 Task: Find accommodations in Dinskaya, Russia, for 2 guests from 9th to 11th June, with a price range of ₹6000 to ₹10000, 2 bedrooms, 2 beds, and self check-in option.
Action: Mouse moved to (459, 102)
Screenshot: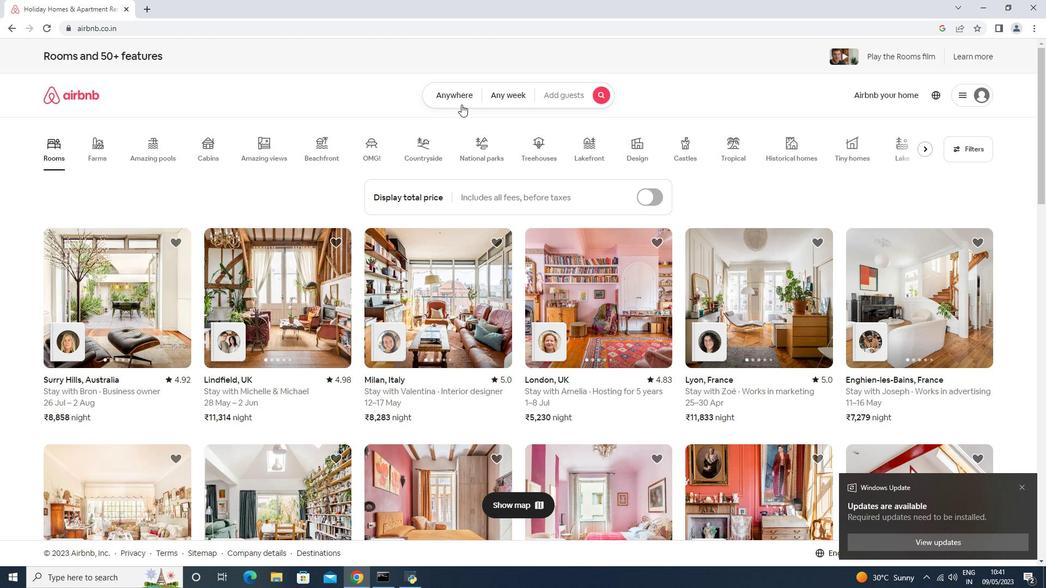 
Action: Mouse pressed left at (459, 102)
Screenshot: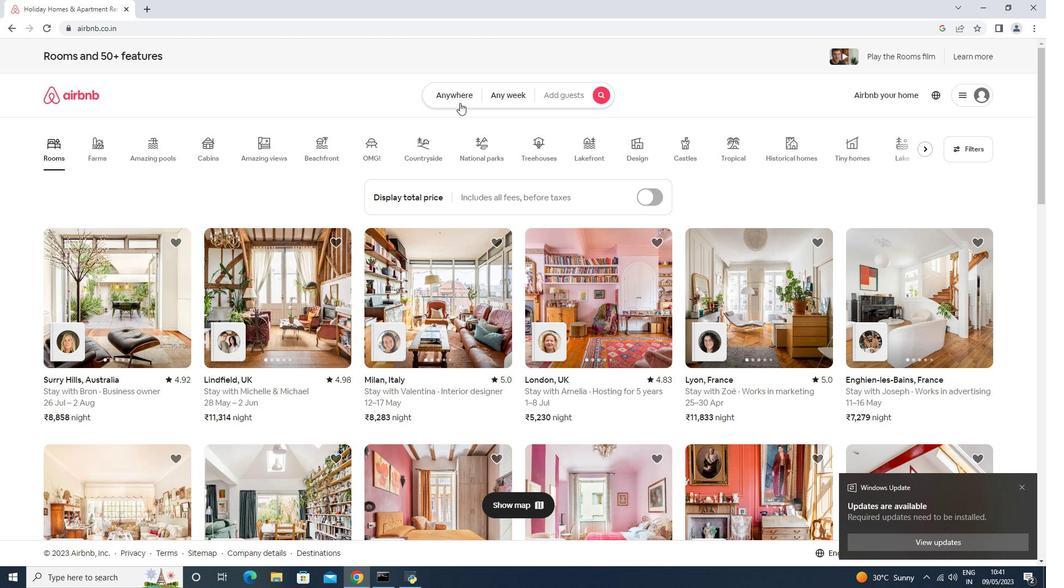 
Action: Mouse moved to (419, 145)
Screenshot: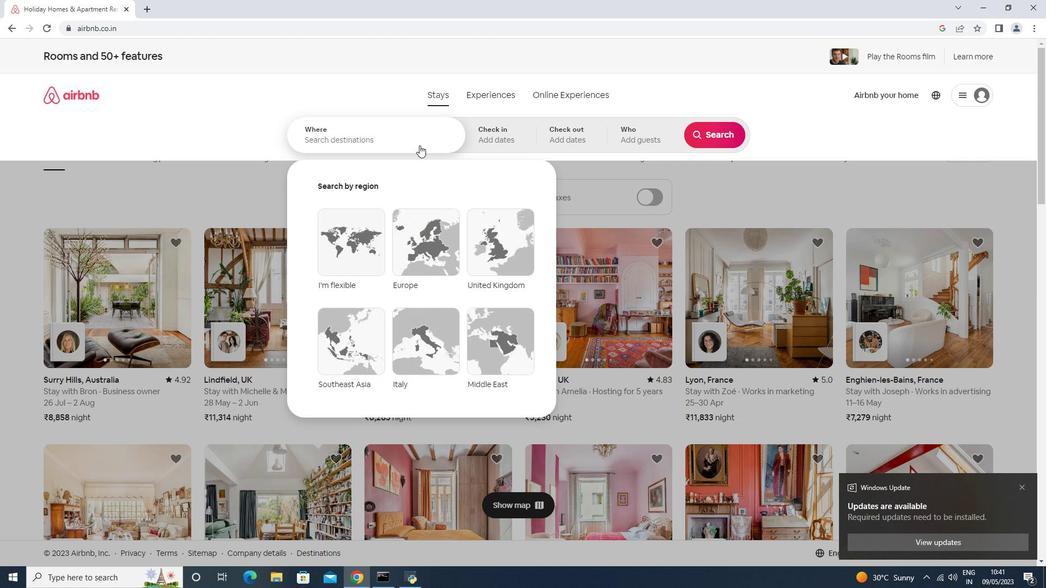 
Action: Mouse pressed left at (419, 145)
Screenshot: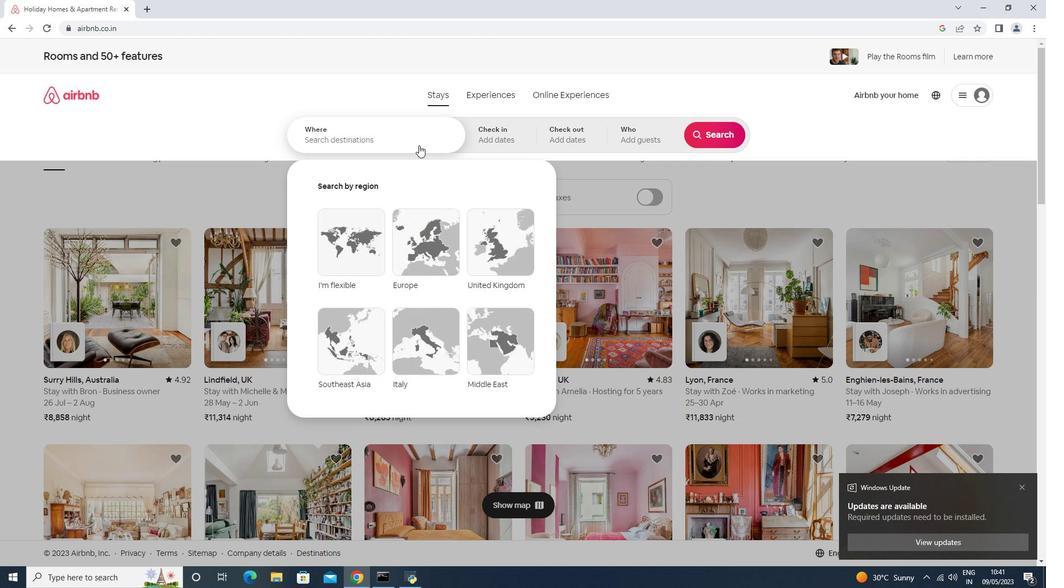 
Action: Key pressed <Key.shift>Dinskaya<Key.shift><<Key.space><Key.backspace><Key.backspace><Key.backspace>,<Key.space><Key.shift>Russia<Key.enter>
Screenshot: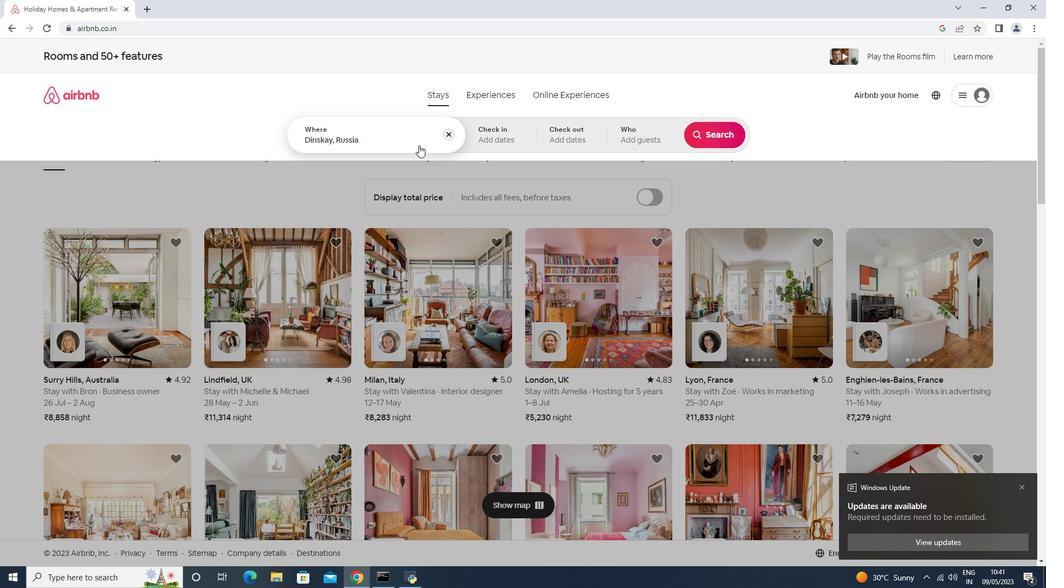 
Action: Mouse moved to (682, 295)
Screenshot: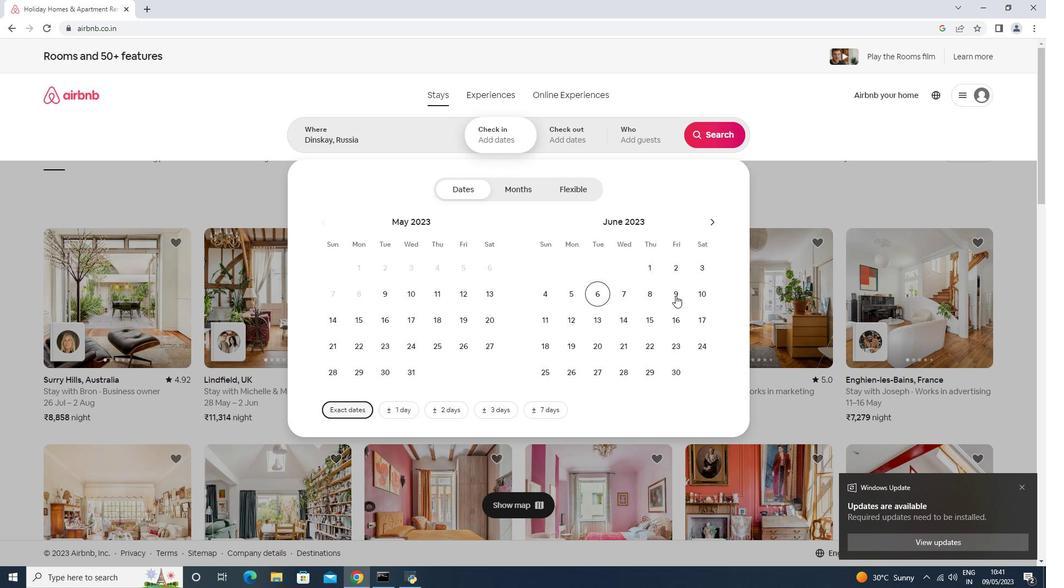 
Action: Mouse pressed left at (682, 295)
Screenshot: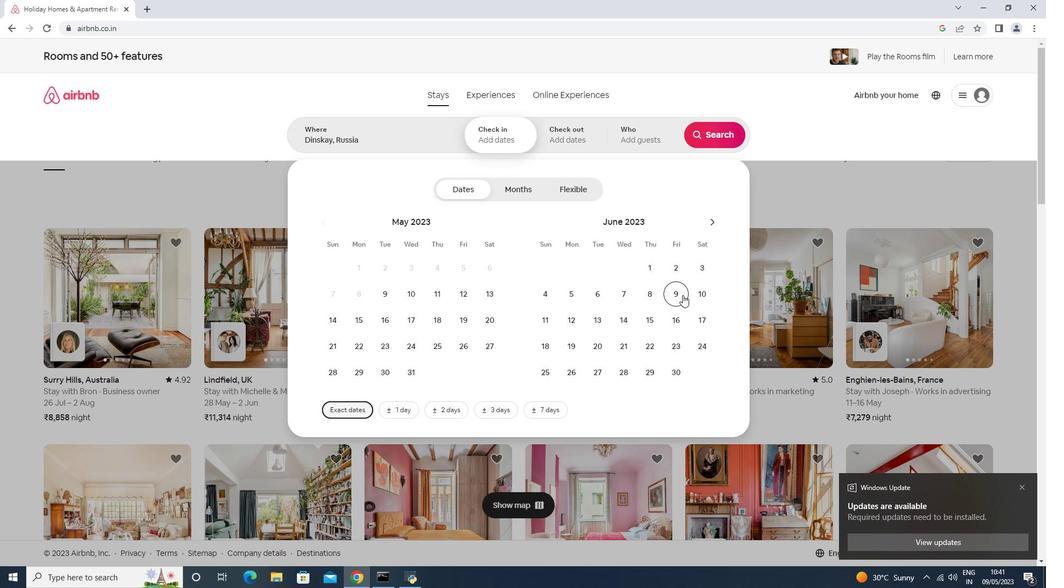 
Action: Mouse moved to (544, 320)
Screenshot: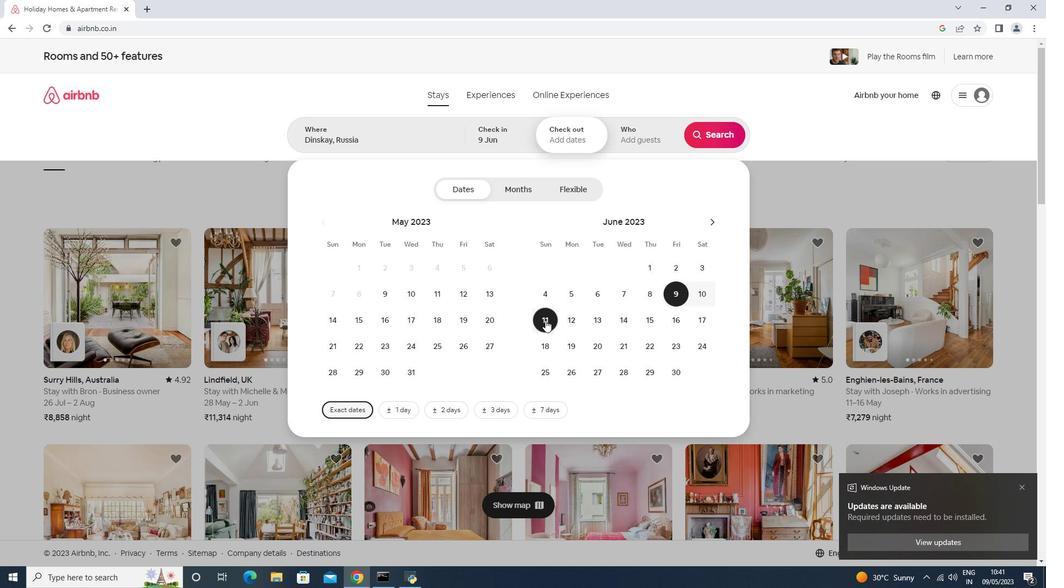 
Action: Mouse pressed left at (544, 320)
Screenshot: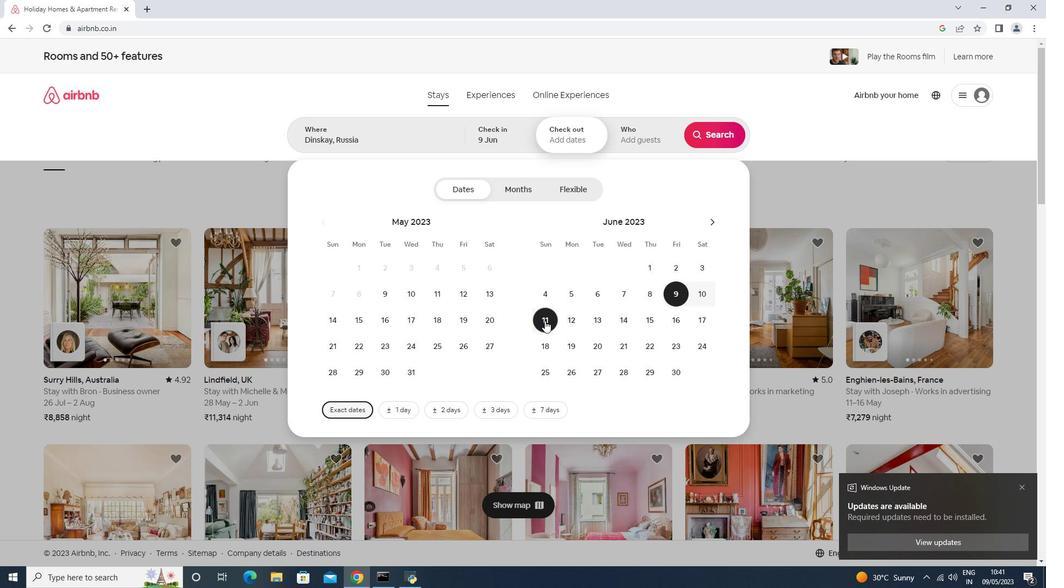 
Action: Mouse moved to (640, 129)
Screenshot: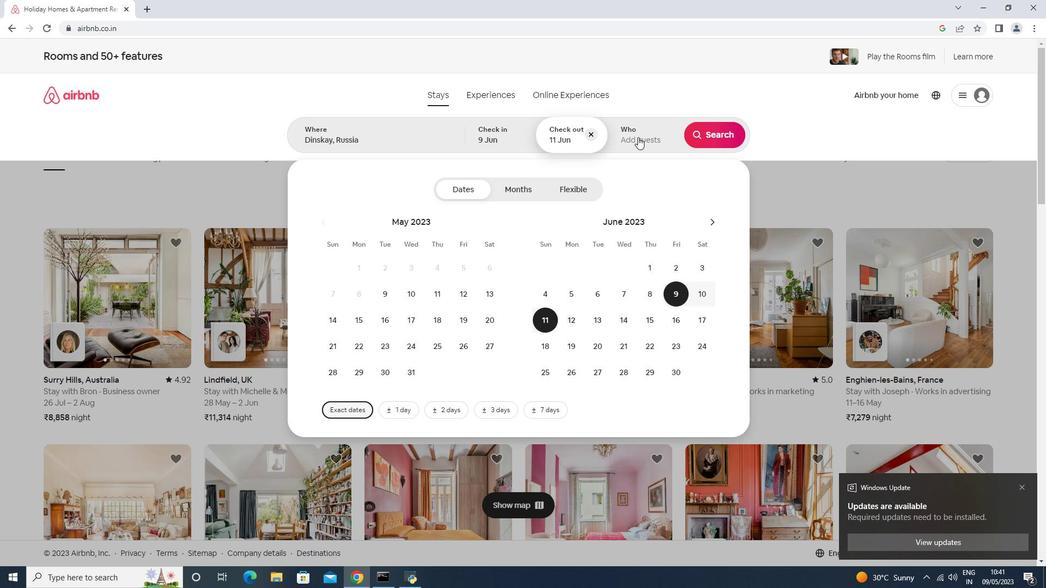 
Action: Mouse pressed left at (640, 129)
Screenshot: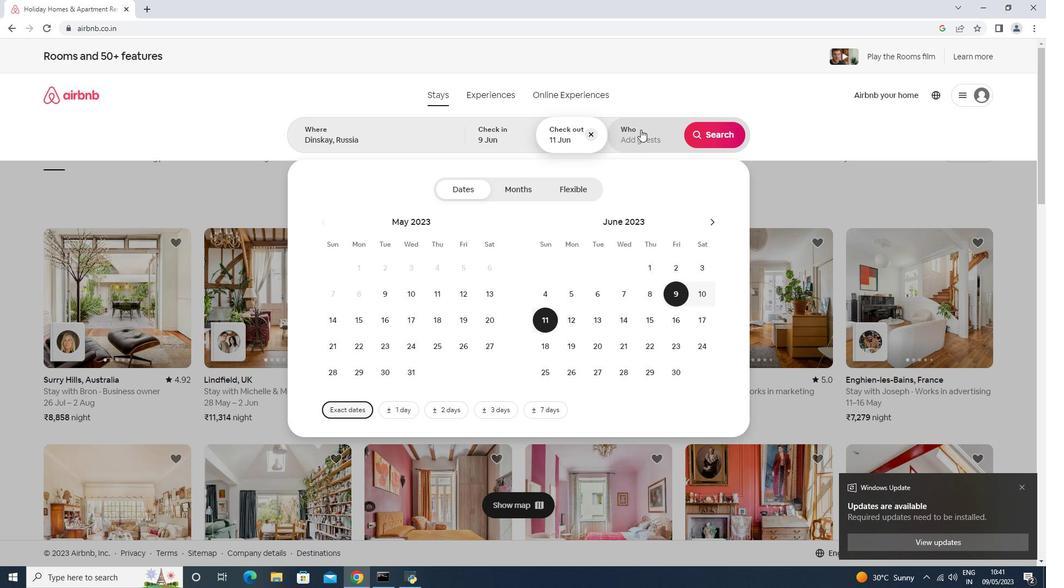 
Action: Mouse moved to (711, 195)
Screenshot: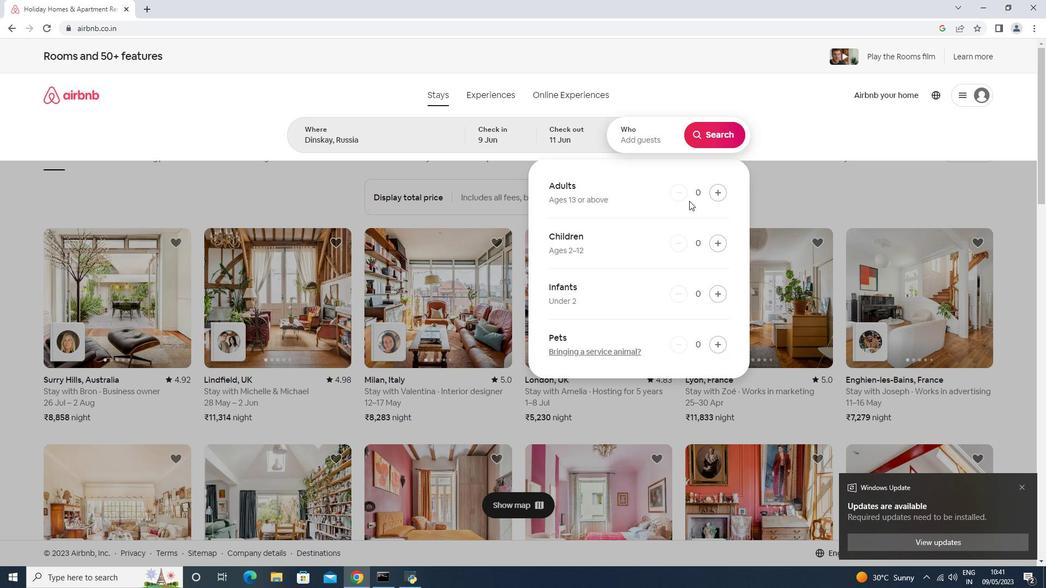 
Action: Mouse pressed left at (711, 195)
Screenshot: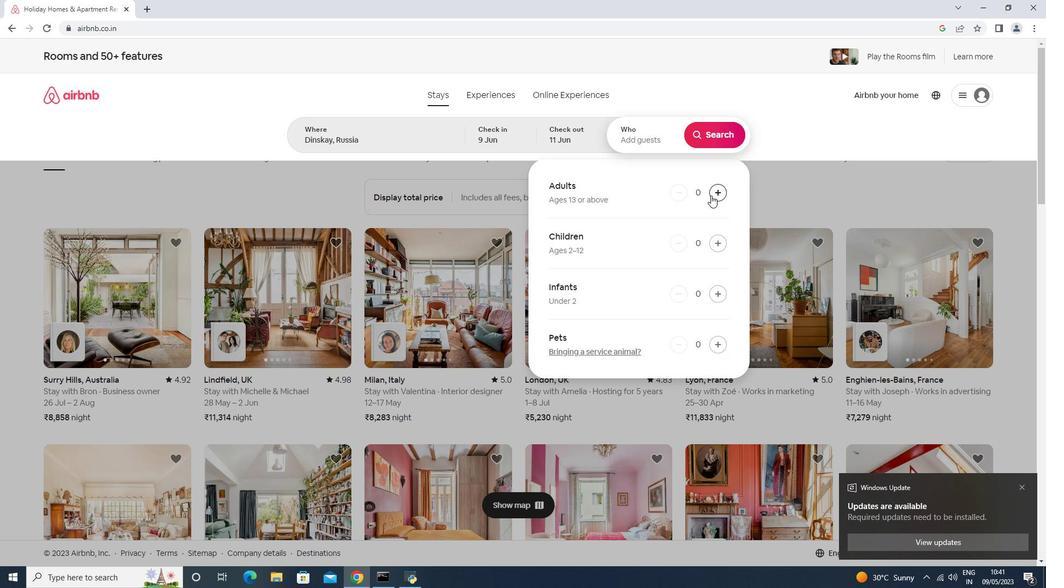 
Action: Mouse pressed left at (711, 195)
Screenshot: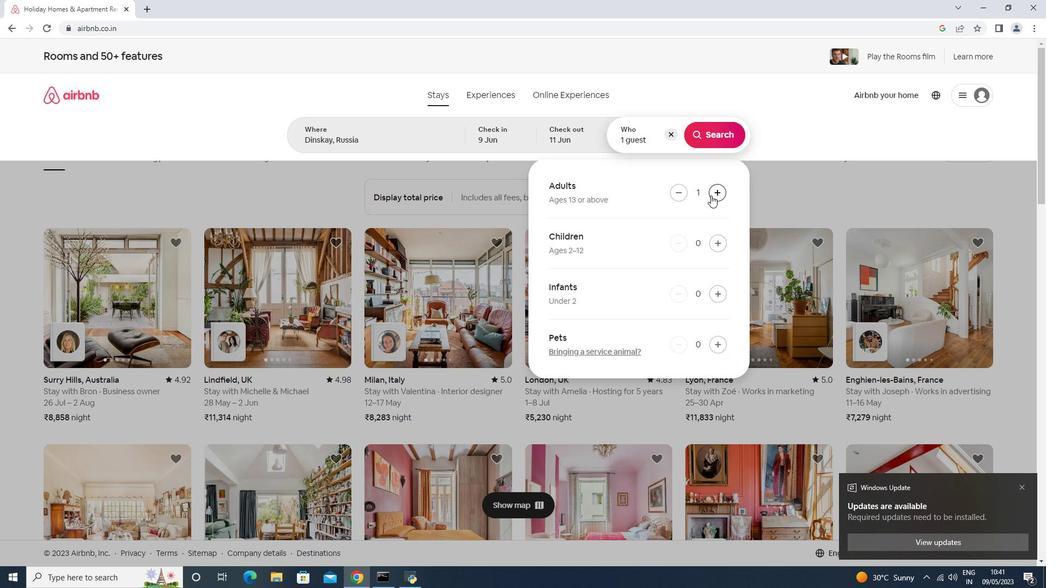 
Action: Mouse moved to (716, 143)
Screenshot: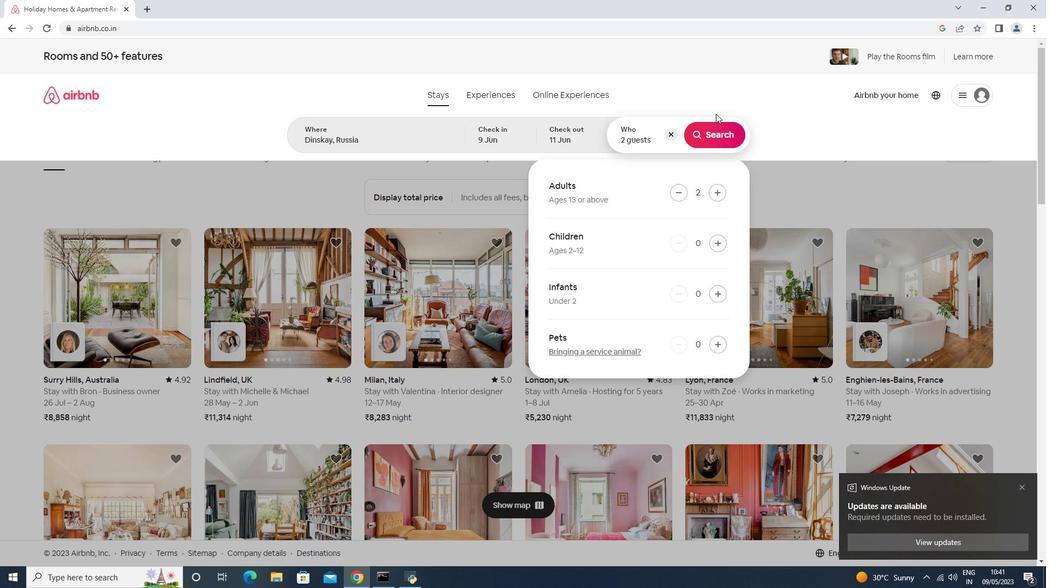 
Action: Mouse pressed left at (716, 143)
Screenshot: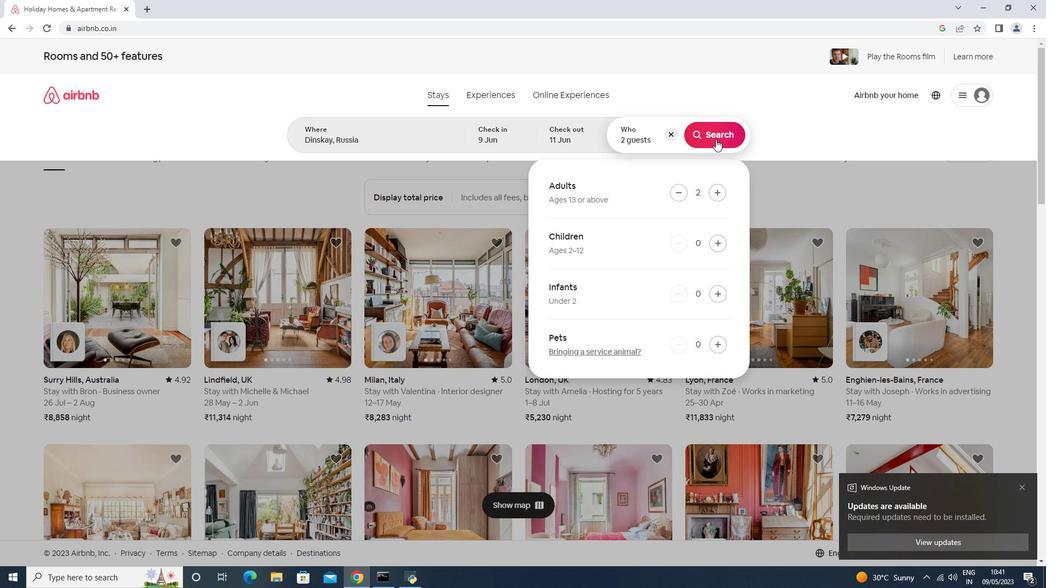 
Action: Mouse moved to (1016, 105)
Screenshot: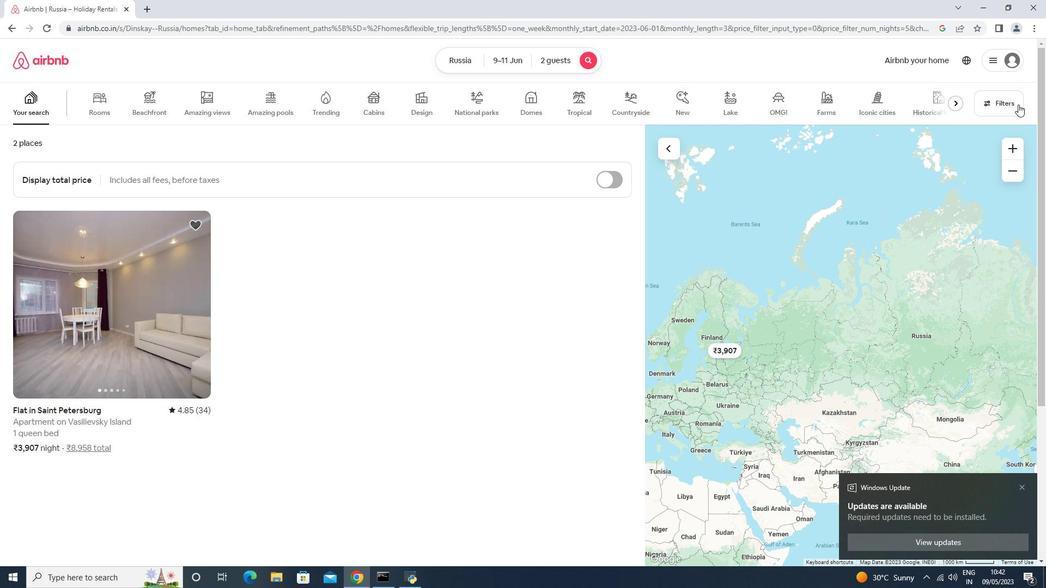 
Action: Mouse pressed left at (1016, 105)
Screenshot: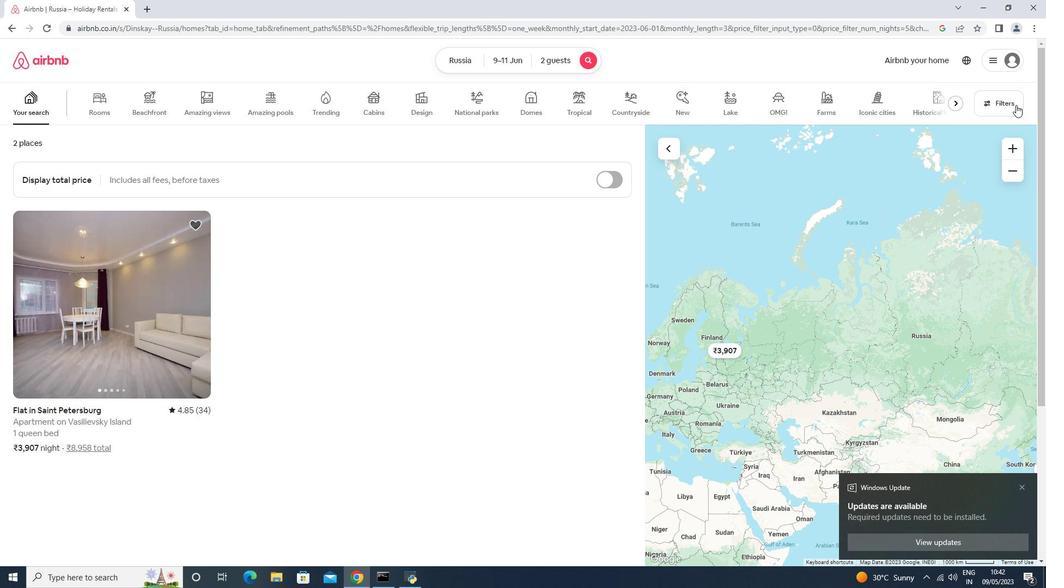 
Action: Mouse moved to (442, 378)
Screenshot: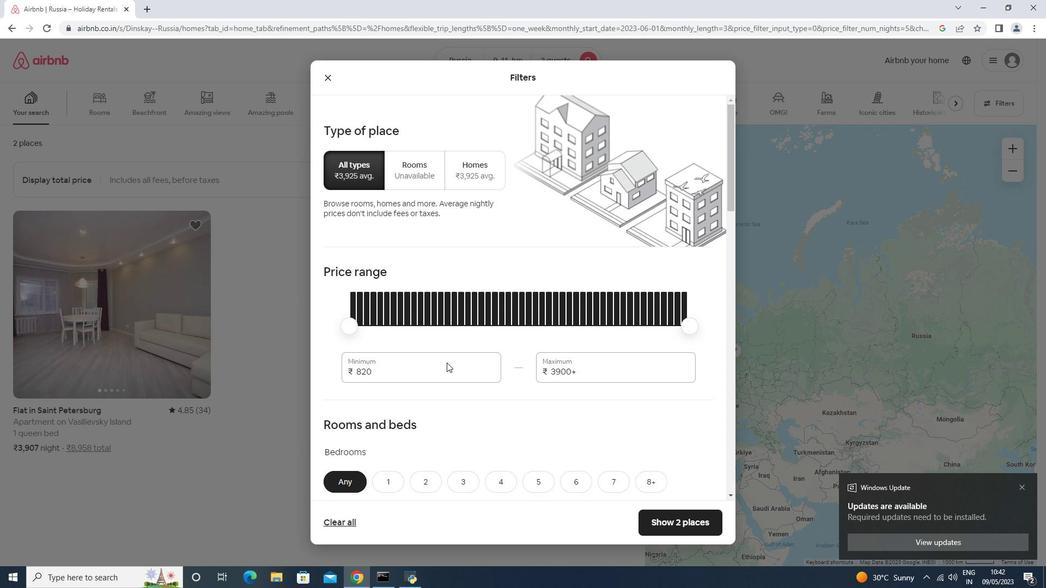 
Action: Mouse pressed left at (442, 378)
Screenshot: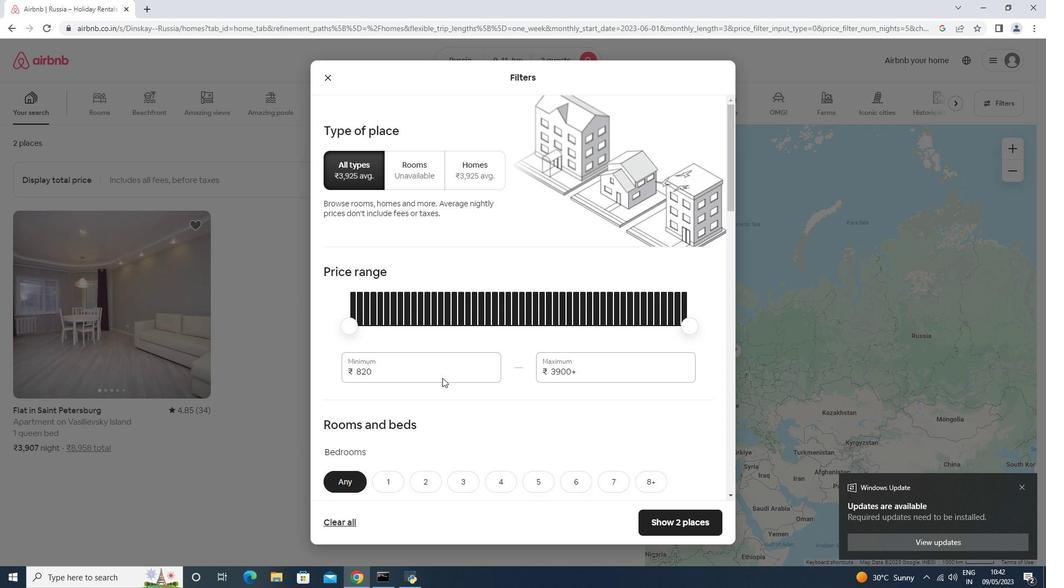 
Action: Key pressed <Key.backspace><Key.backspace><Key.backspace>6000<Key.tab>10000
Screenshot: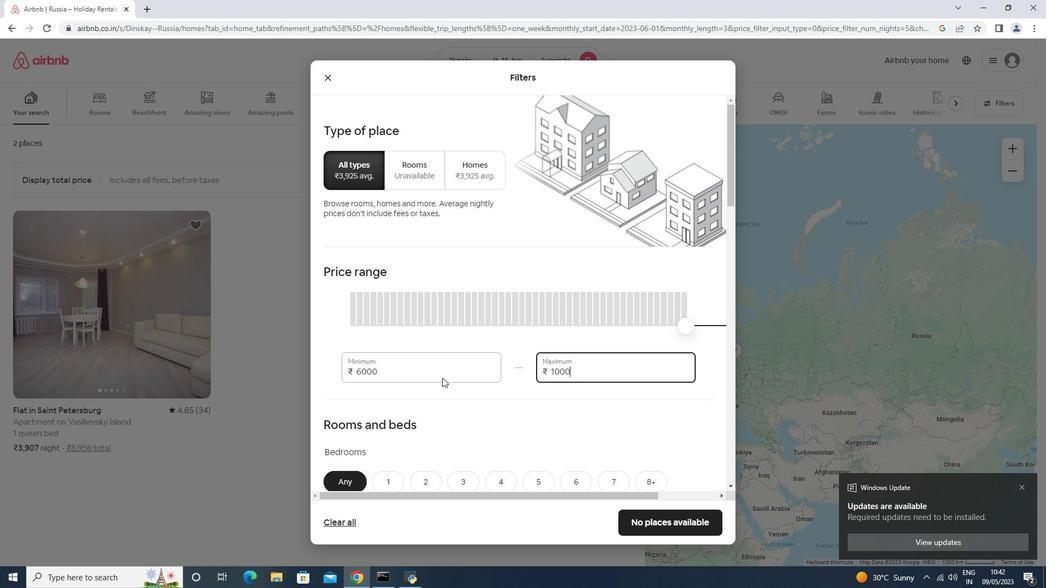
Action: Mouse scrolled (442, 377) with delta (0, 0)
Screenshot: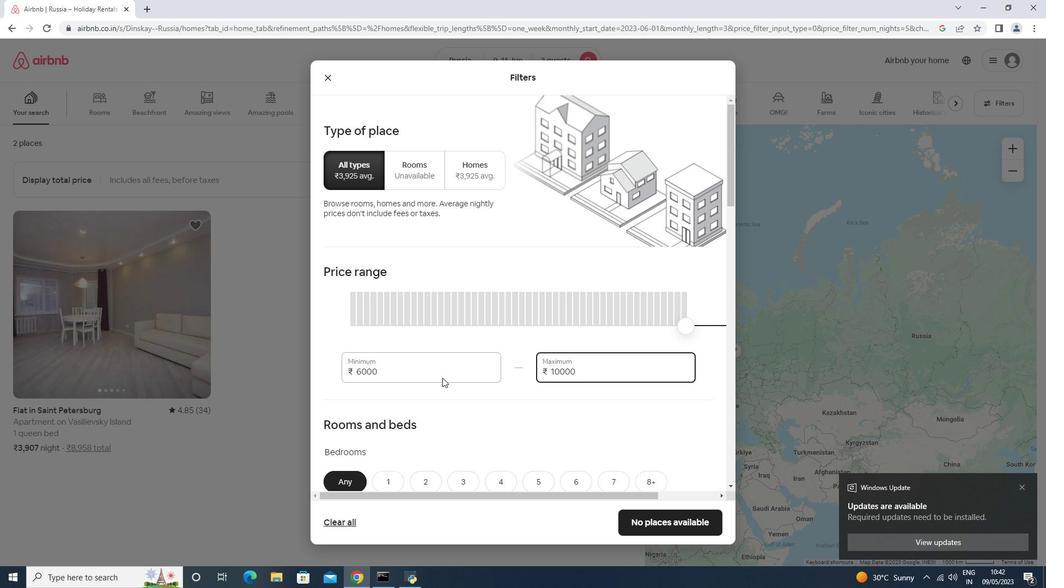 
Action: Mouse scrolled (442, 377) with delta (0, 0)
Screenshot: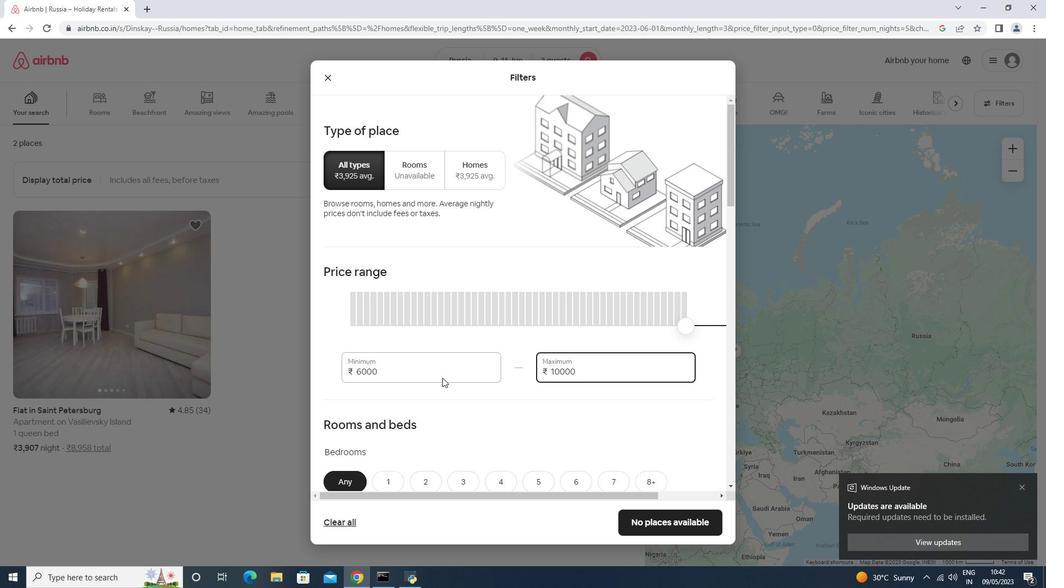 
Action: Mouse scrolled (442, 377) with delta (0, 0)
Screenshot: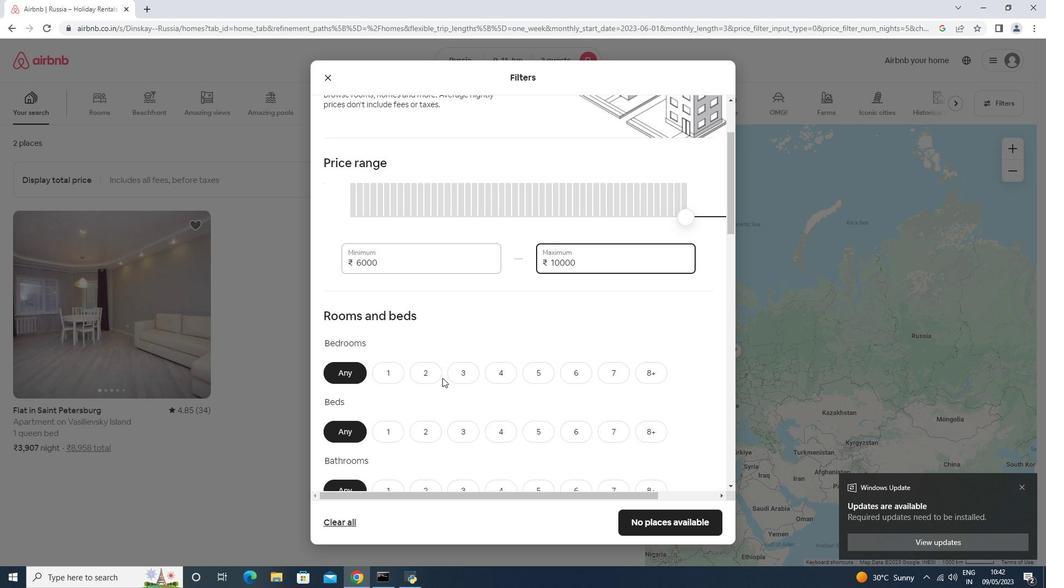 
Action: Mouse scrolled (442, 377) with delta (0, 0)
Screenshot: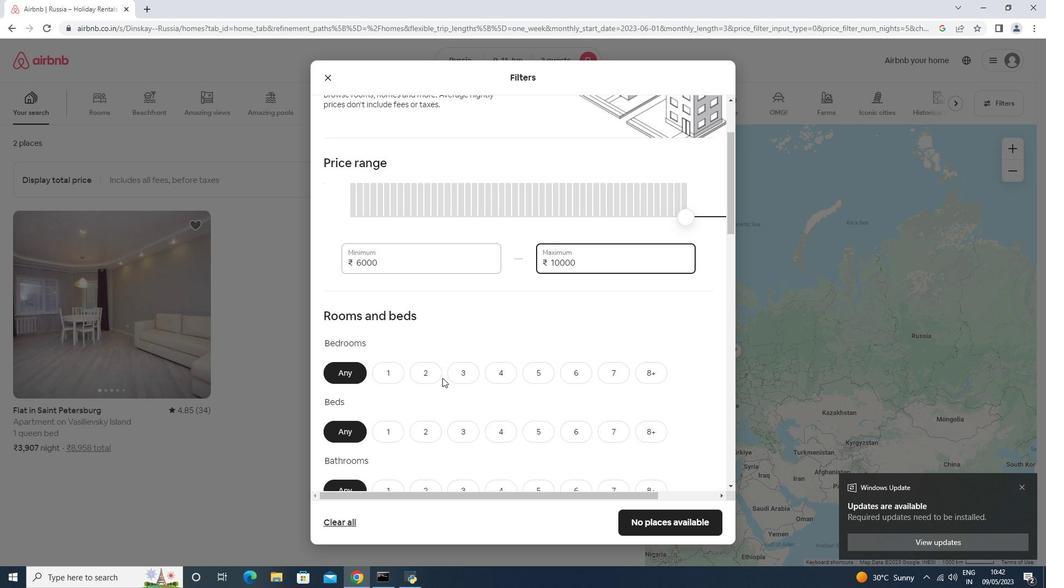 
Action: Mouse moved to (430, 262)
Screenshot: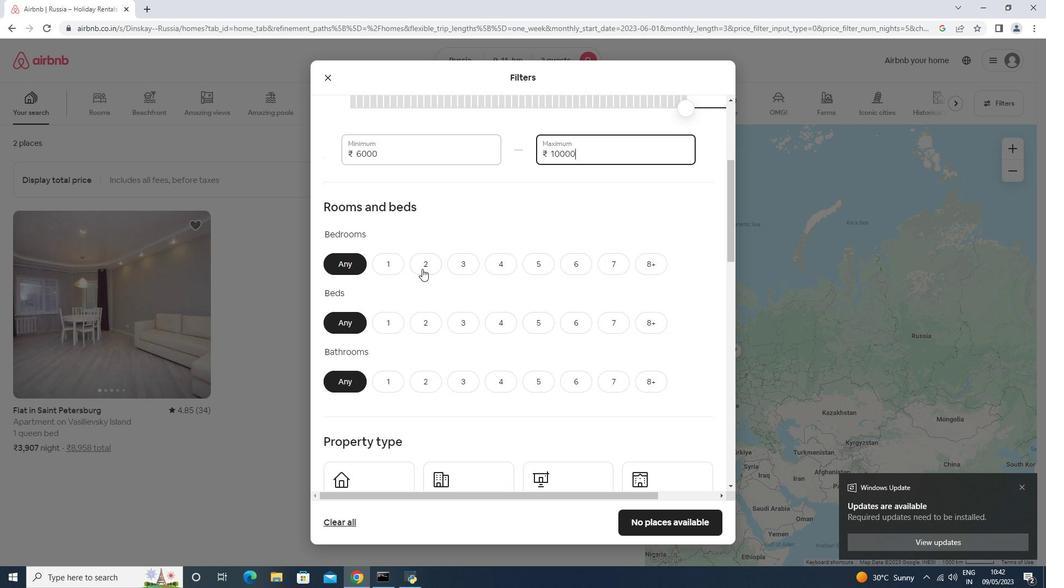 
Action: Mouse pressed left at (430, 262)
Screenshot: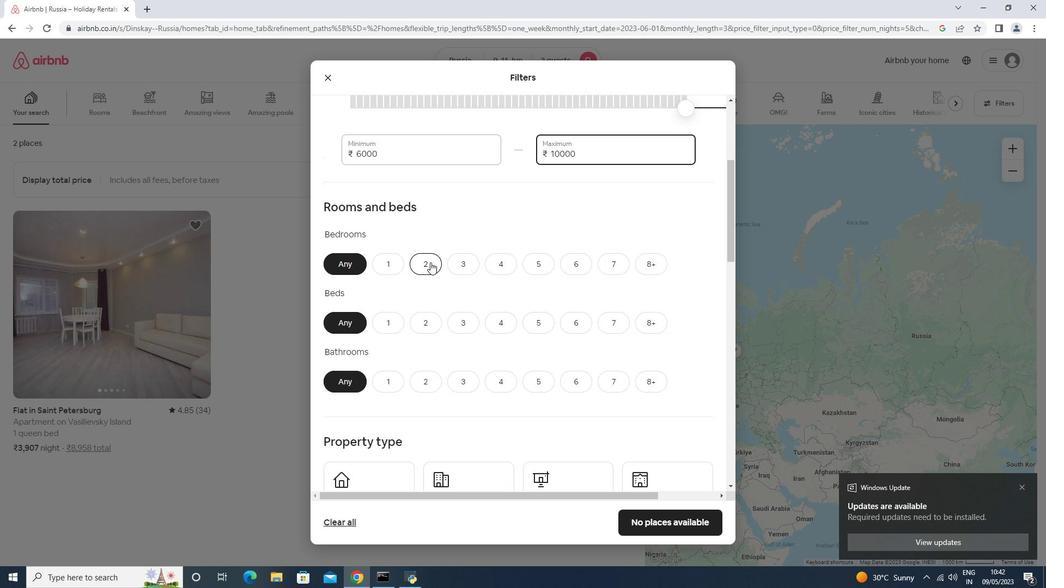
Action: Mouse moved to (421, 329)
Screenshot: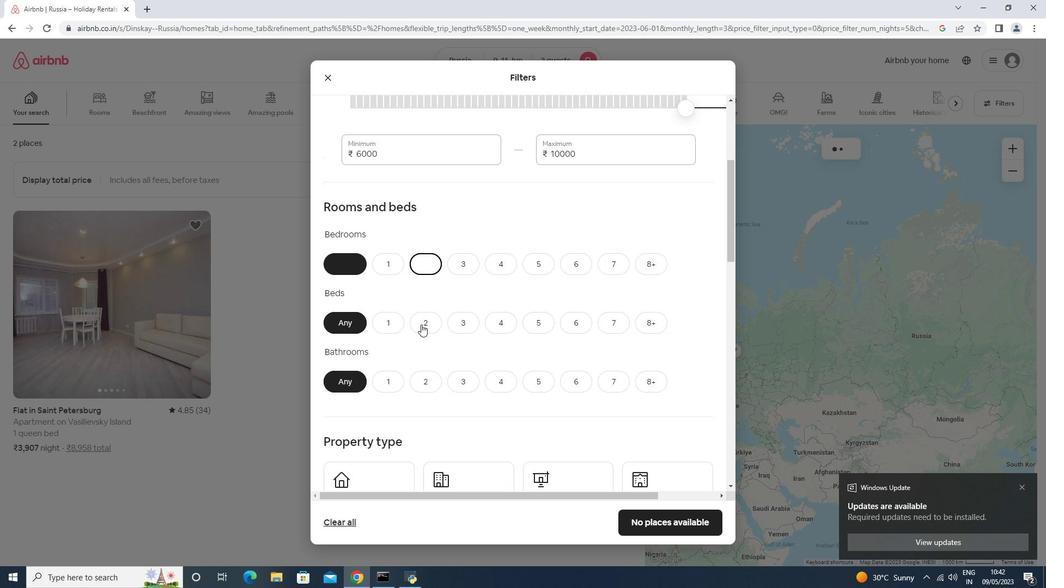 
Action: Mouse pressed left at (421, 329)
Screenshot: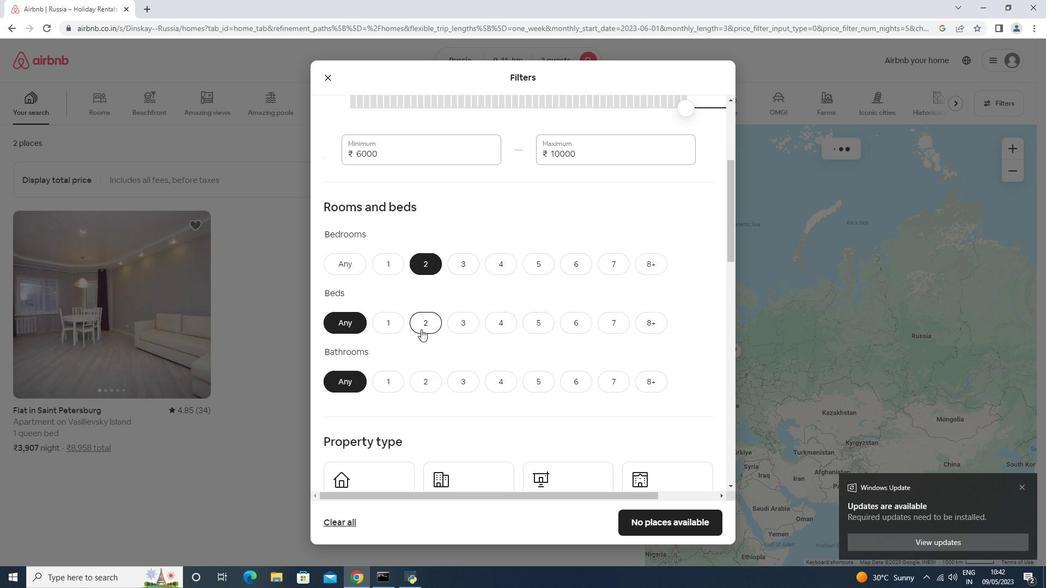 
Action: Mouse moved to (377, 395)
Screenshot: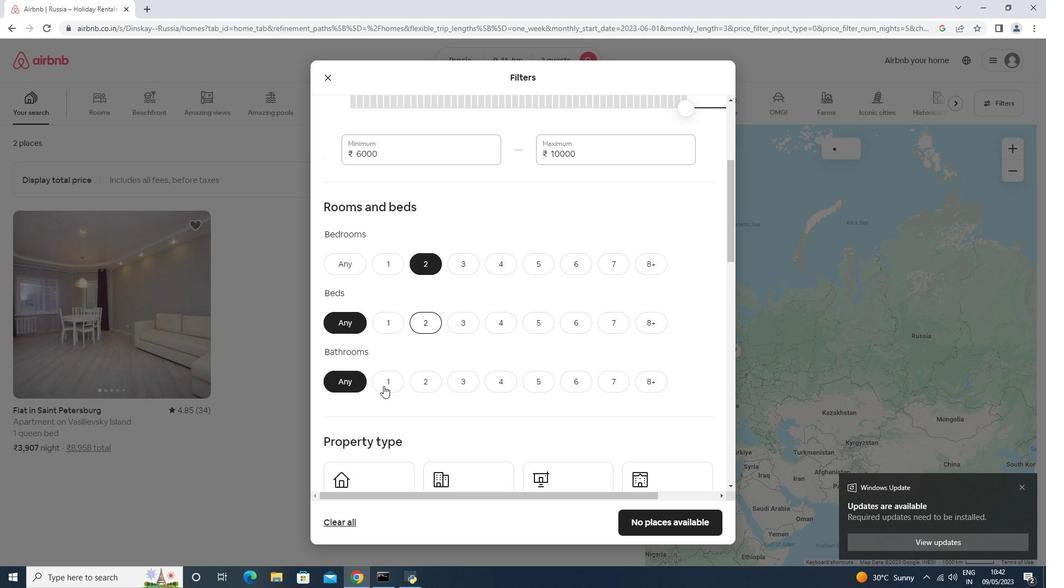 
Action: Mouse pressed left at (377, 395)
Screenshot: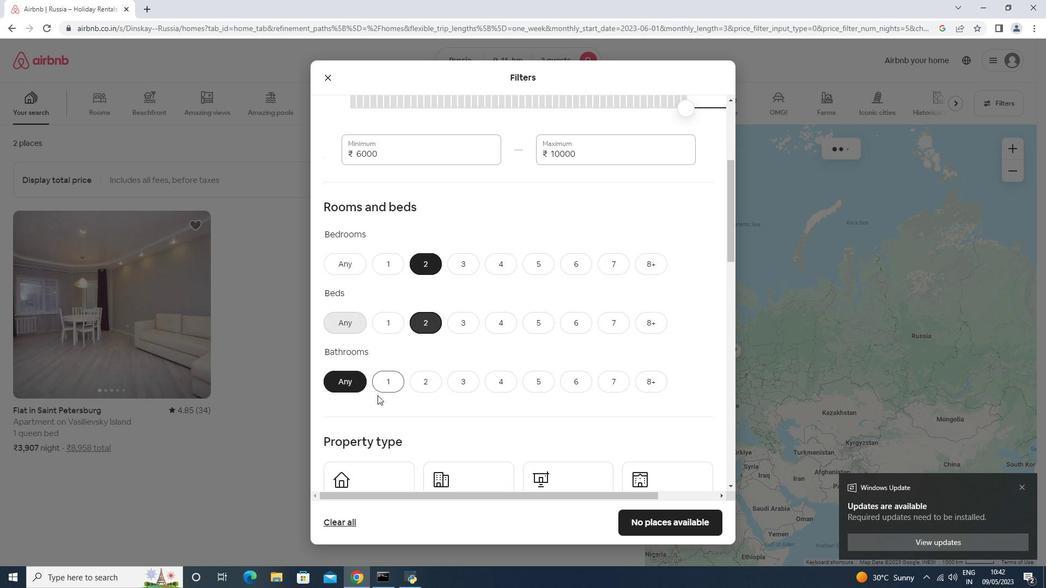 
Action: Mouse moved to (397, 378)
Screenshot: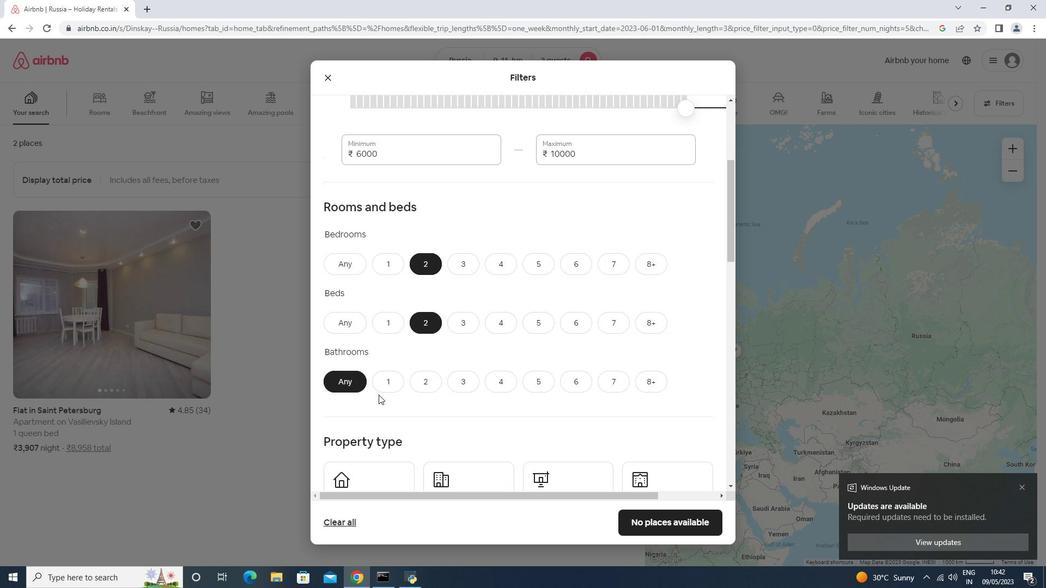 
Action: Mouse pressed left at (389, 387)
Screenshot: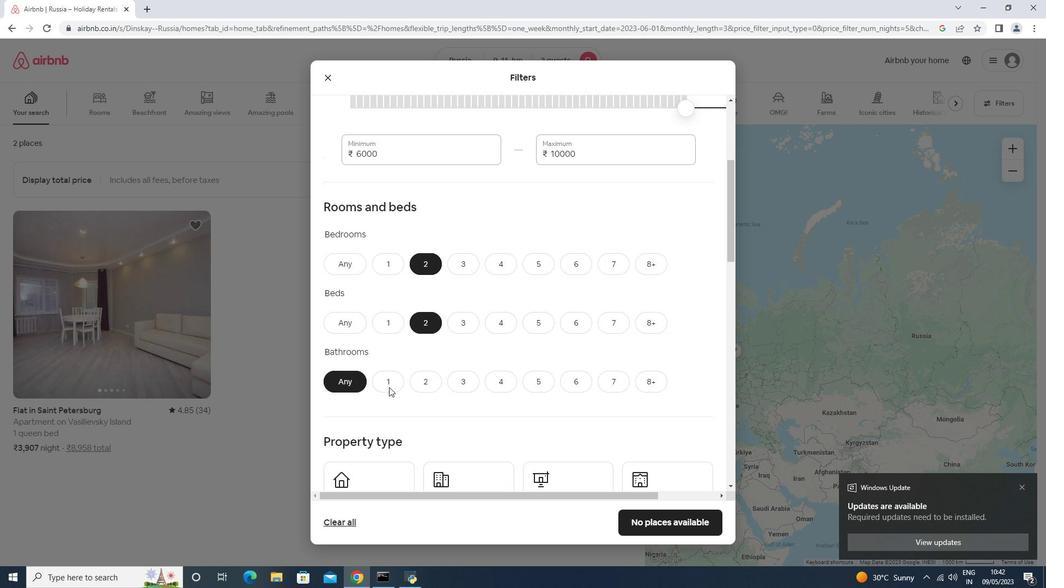 
Action: Mouse moved to (397, 378)
Screenshot: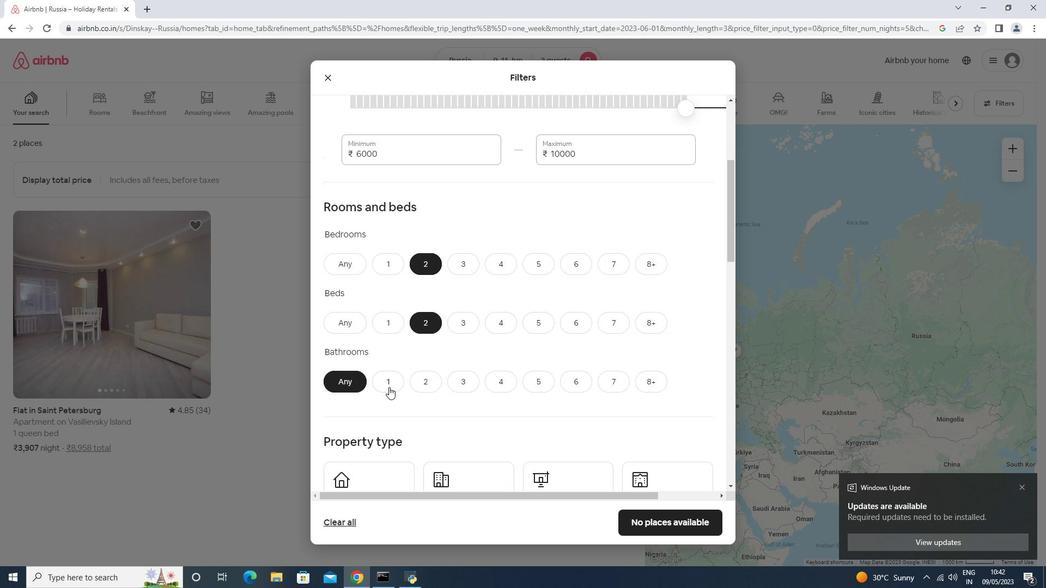 
Action: Mouse pressed left at (397, 378)
Screenshot: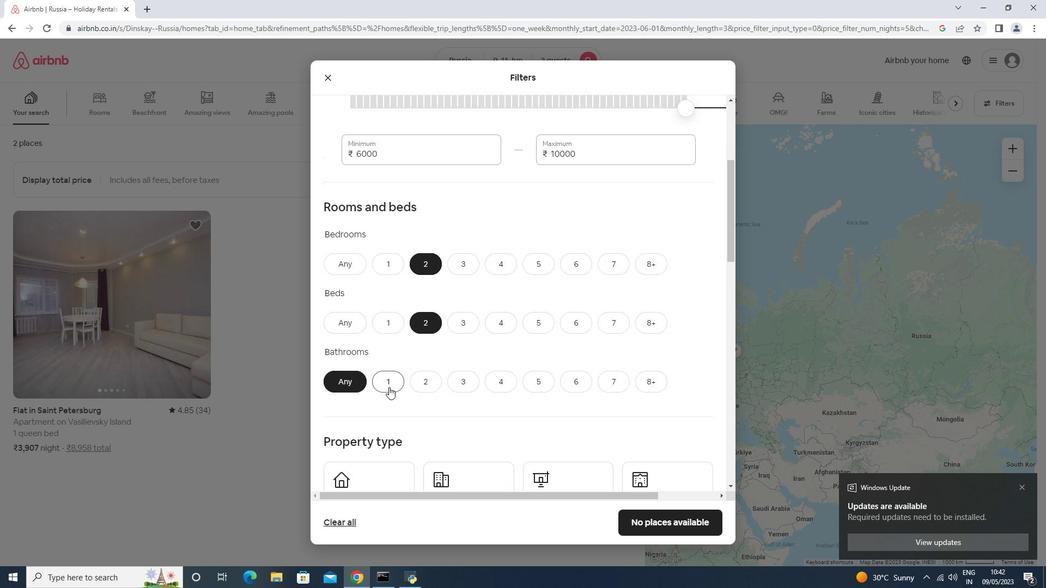 
Action: Mouse scrolled (397, 377) with delta (0, 0)
Screenshot: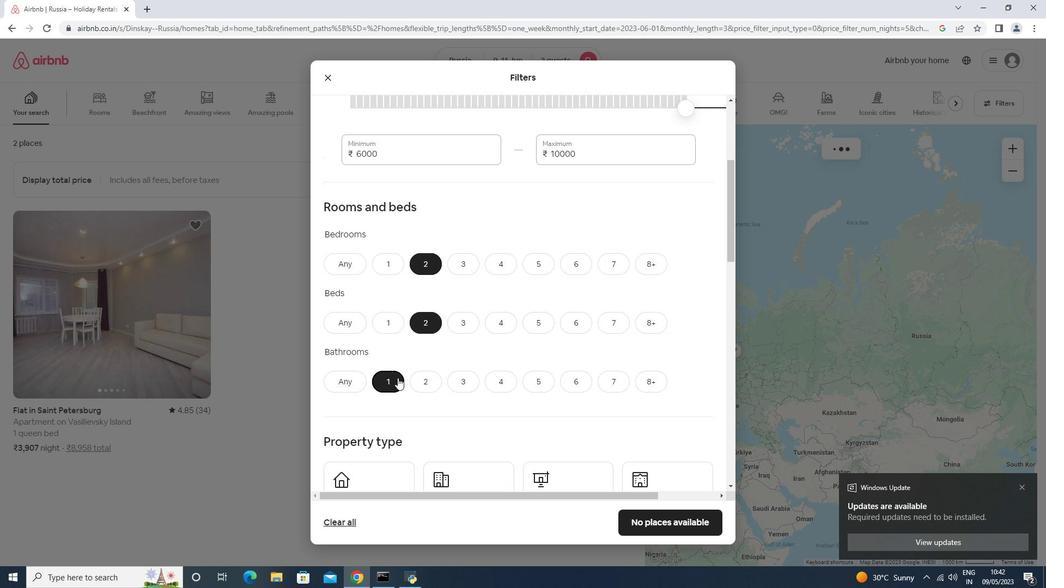 
Action: Mouse scrolled (397, 377) with delta (0, 0)
Screenshot: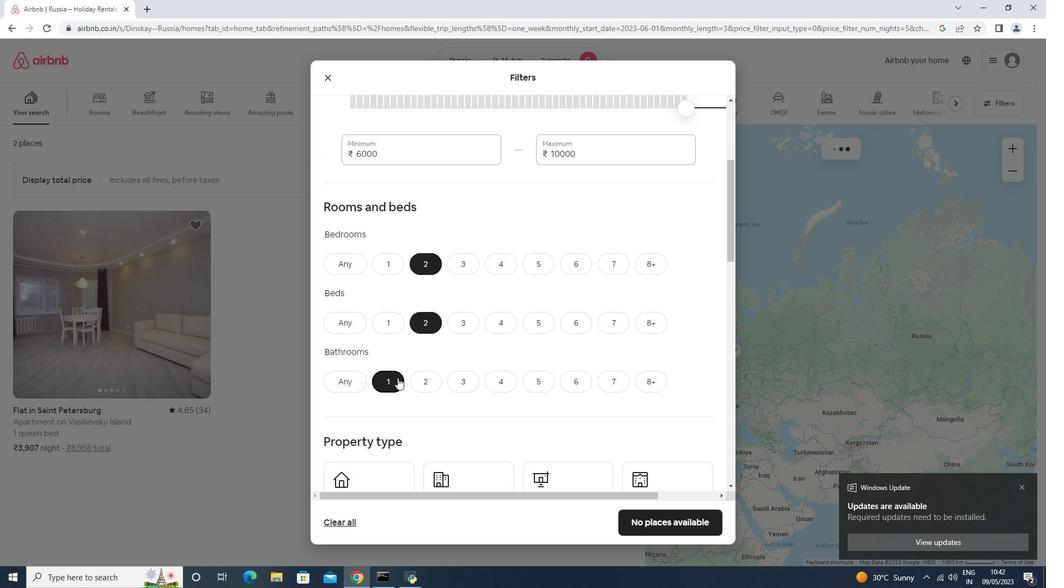 
Action: Mouse scrolled (397, 377) with delta (0, 0)
Screenshot: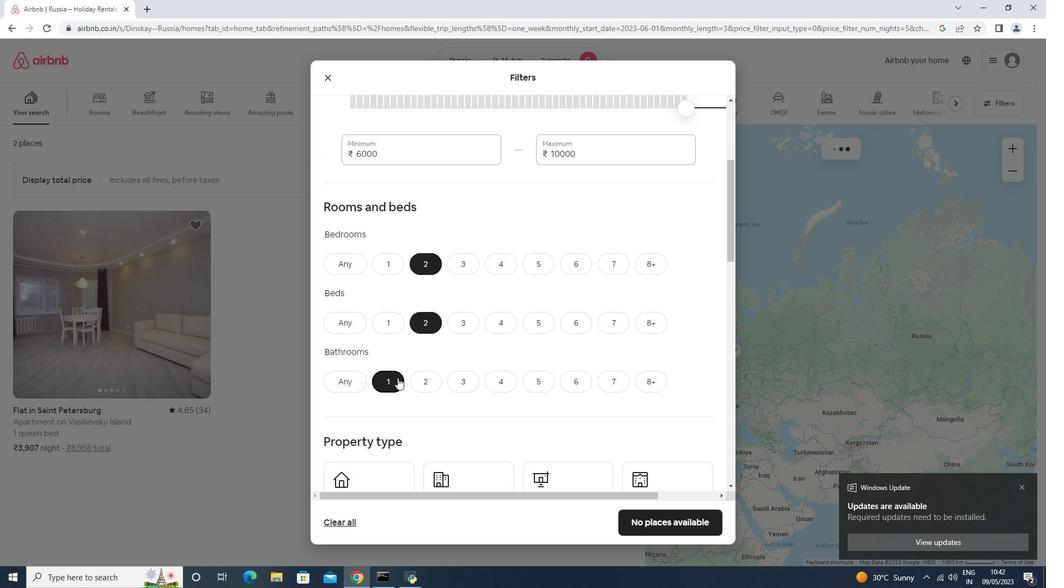 
Action: Mouse scrolled (397, 377) with delta (0, 0)
Screenshot: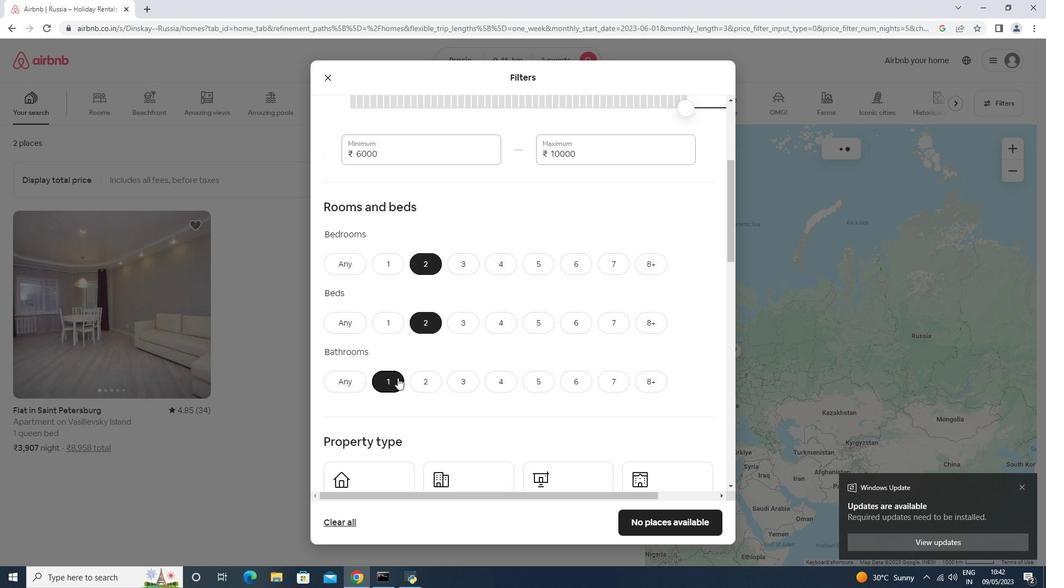 
Action: Mouse scrolled (397, 377) with delta (0, 0)
Screenshot: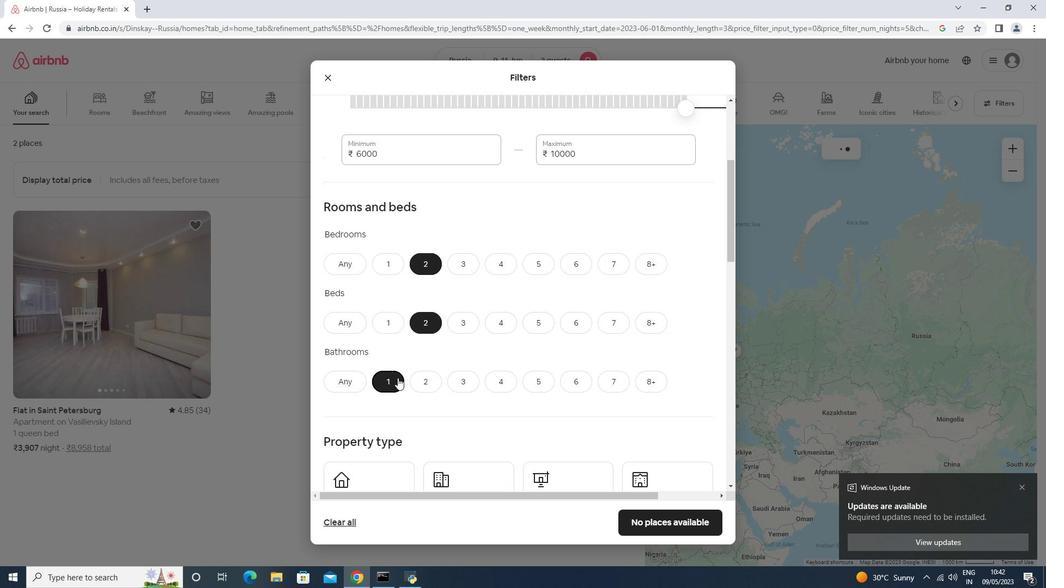 
Action: Mouse moved to (372, 243)
Screenshot: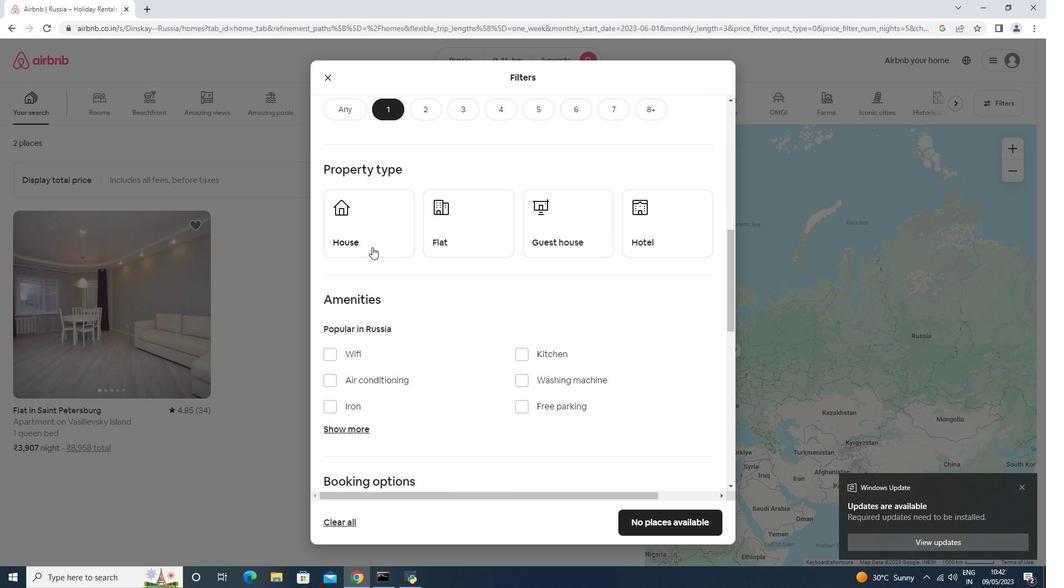 
Action: Mouse pressed left at (372, 243)
Screenshot: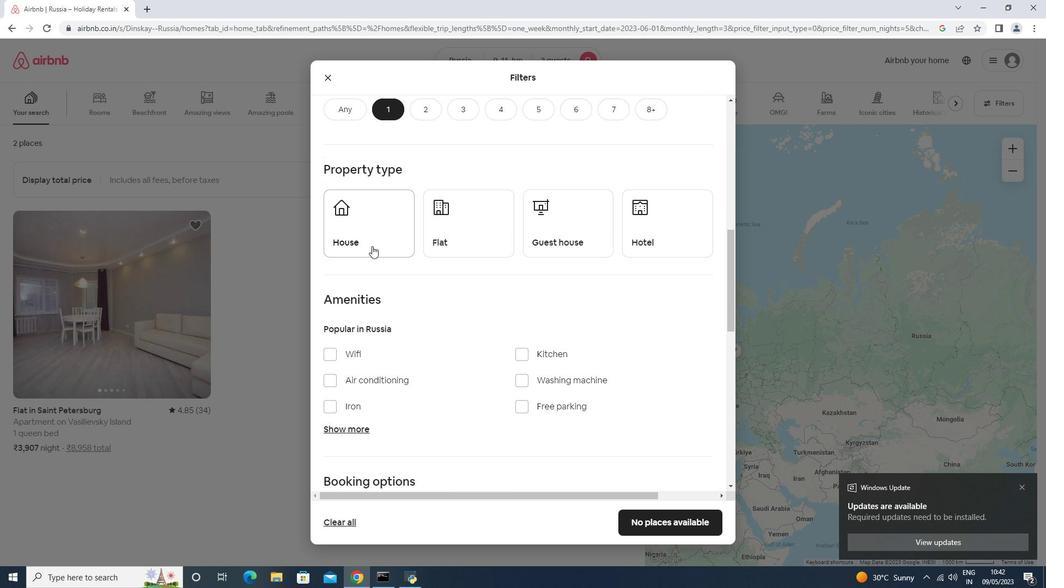 
Action: Mouse moved to (439, 235)
Screenshot: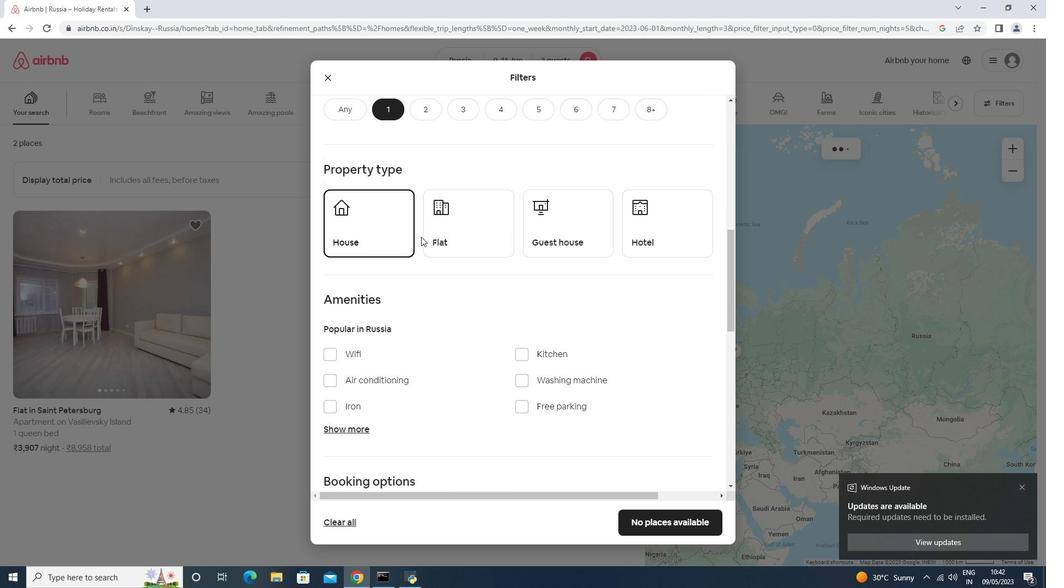 
Action: Mouse pressed left at (439, 235)
Screenshot: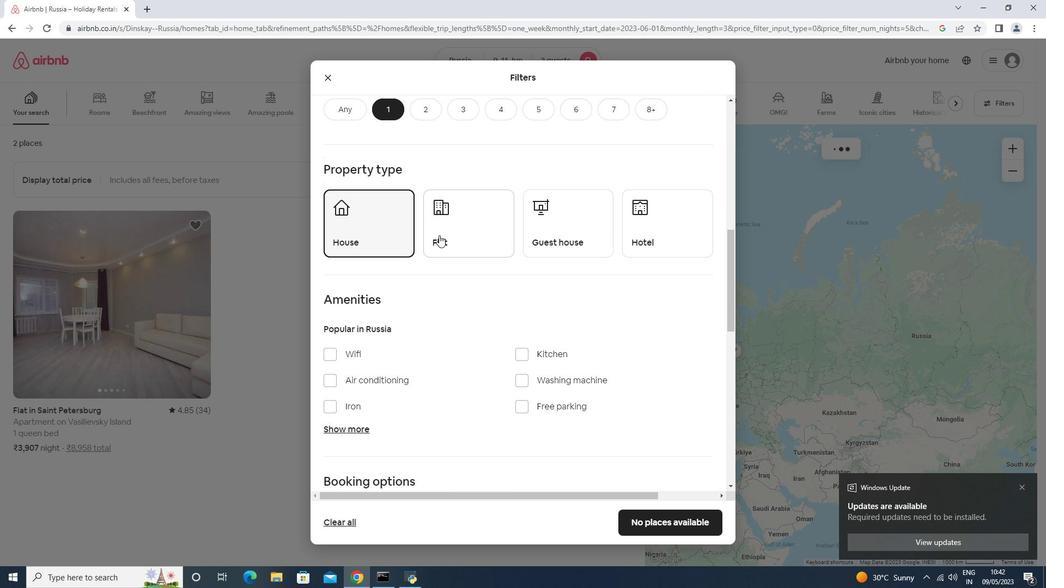 
Action: Mouse moved to (531, 247)
Screenshot: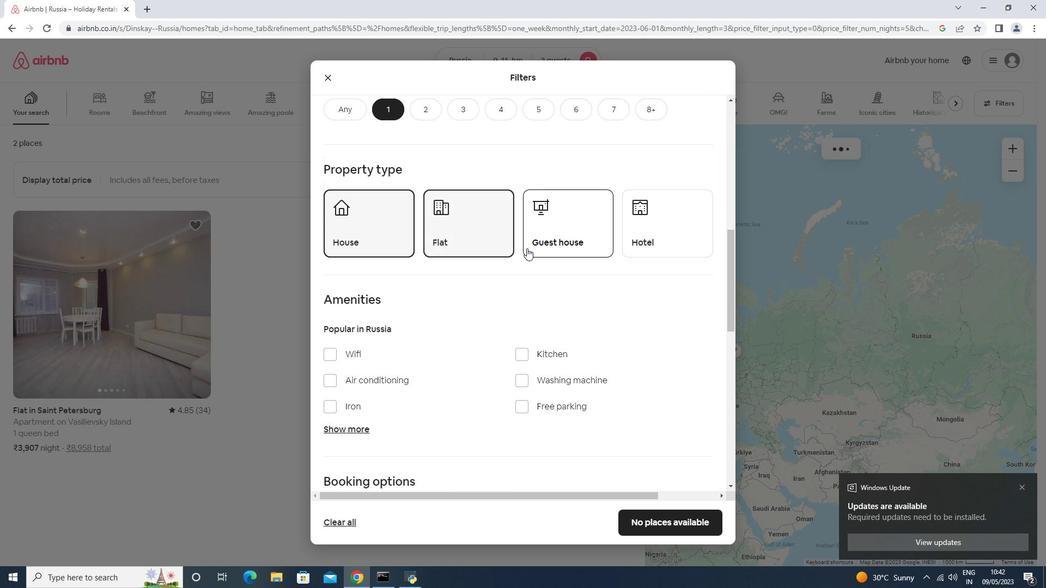 
Action: Mouse pressed left at (531, 247)
Screenshot: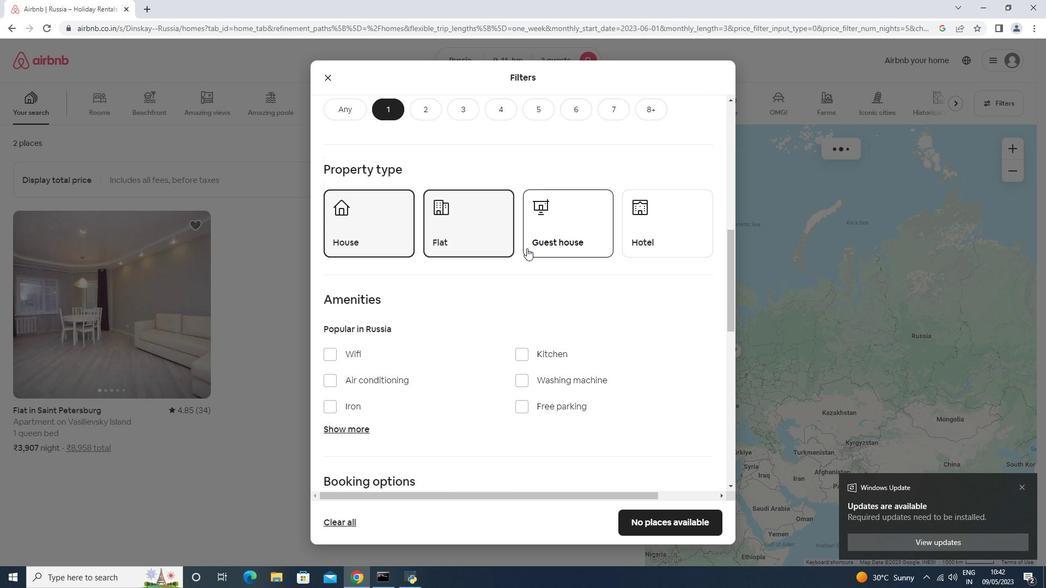 
Action: Mouse moved to (531, 259)
Screenshot: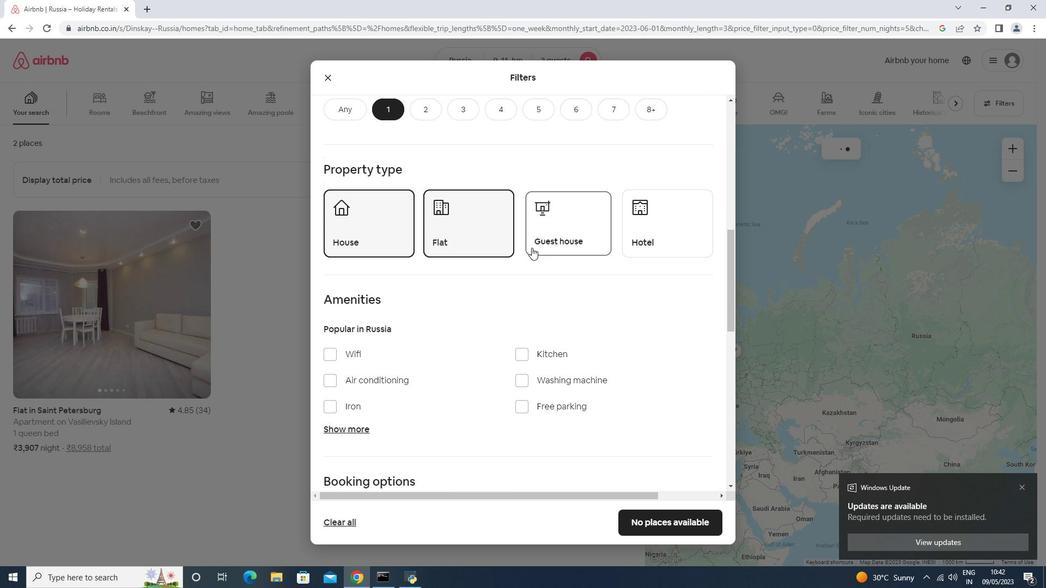 
Action: Mouse scrolled (531, 259) with delta (0, 0)
Screenshot: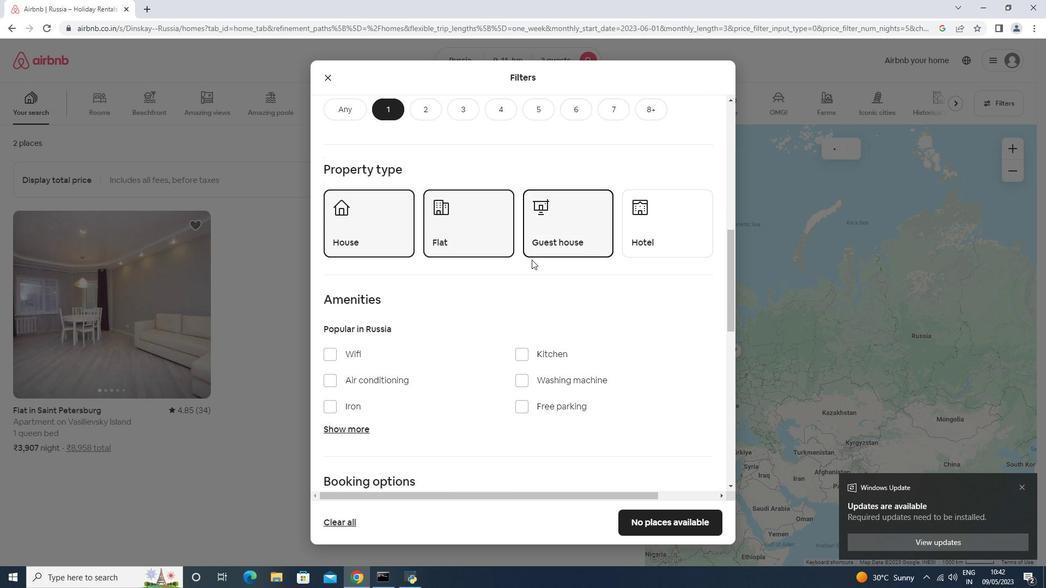 
Action: Mouse scrolled (531, 259) with delta (0, 0)
Screenshot: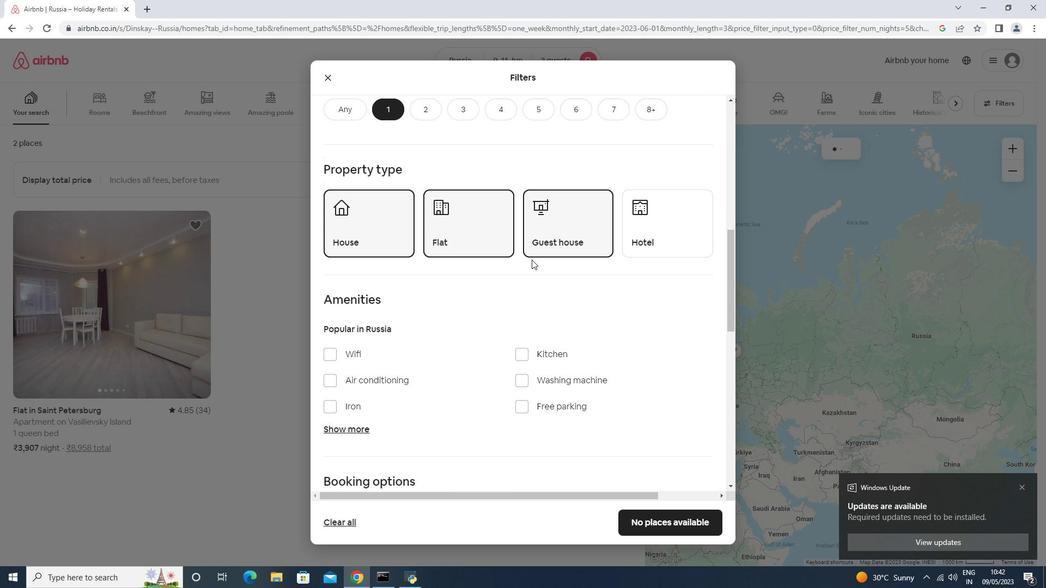 
Action: Mouse scrolled (531, 259) with delta (0, 0)
Screenshot: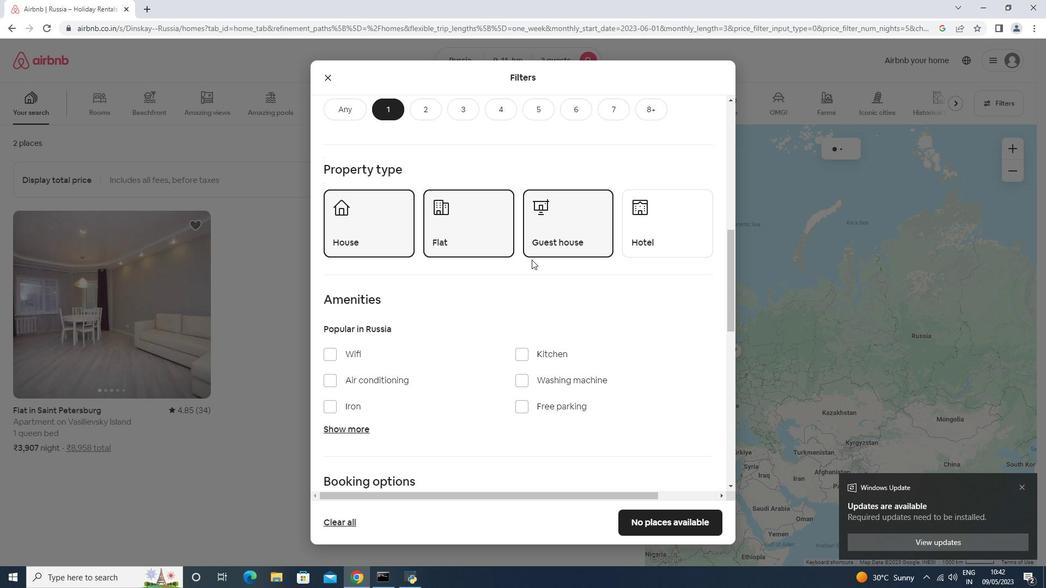 
Action: Mouse scrolled (531, 259) with delta (0, 0)
Screenshot: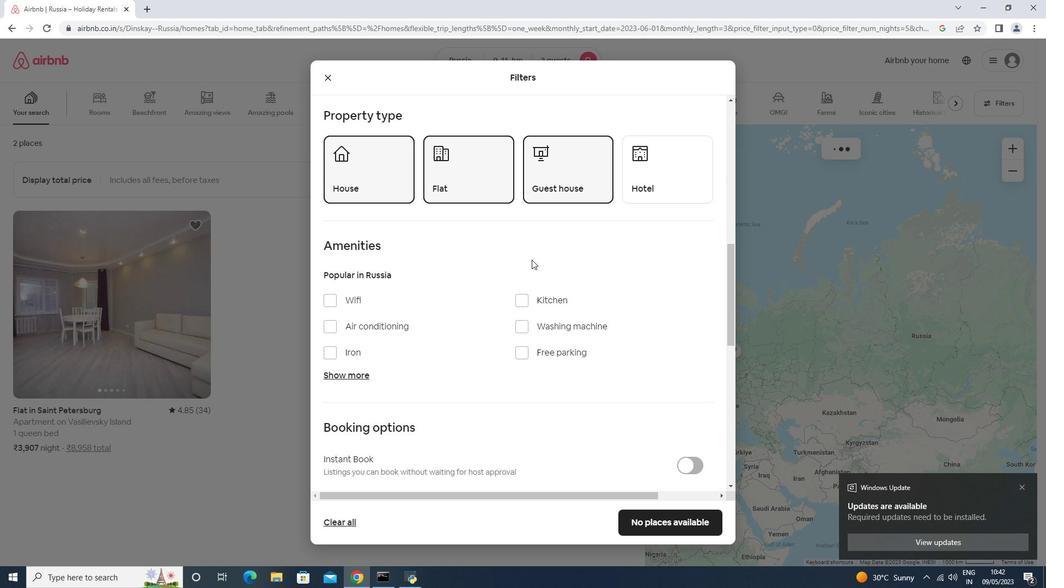 
Action: Mouse scrolled (531, 259) with delta (0, 0)
Screenshot: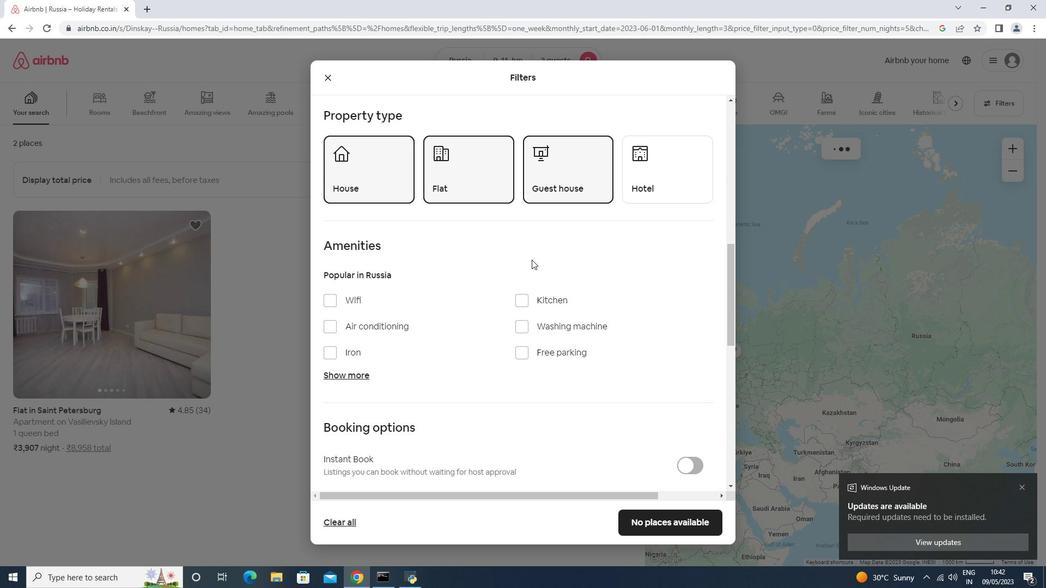 
Action: Mouse scrolled (531, 259) with delta (0, 0)
Screenshot: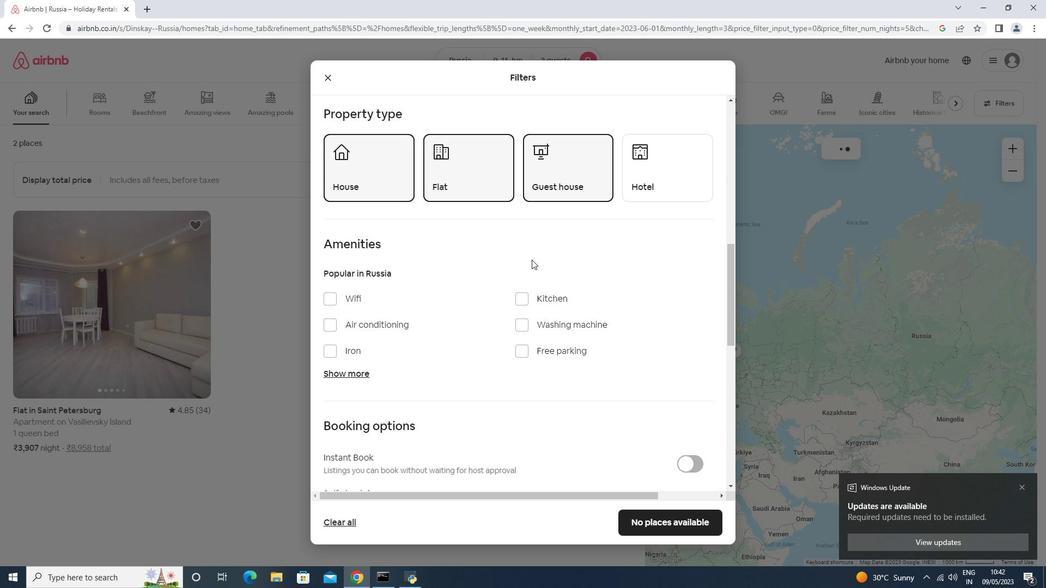 
Action: Mouse scrolled (531, 259) with delta (0, 0)
Screenshot: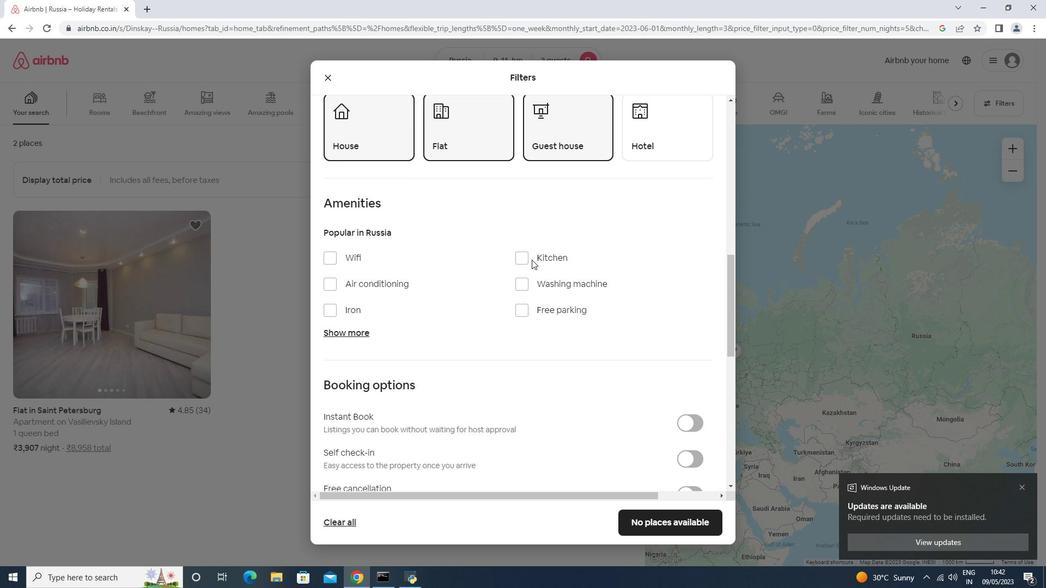 
Action: Mouse scrolled (531, 259) with delta (0, 0)
Screenshot: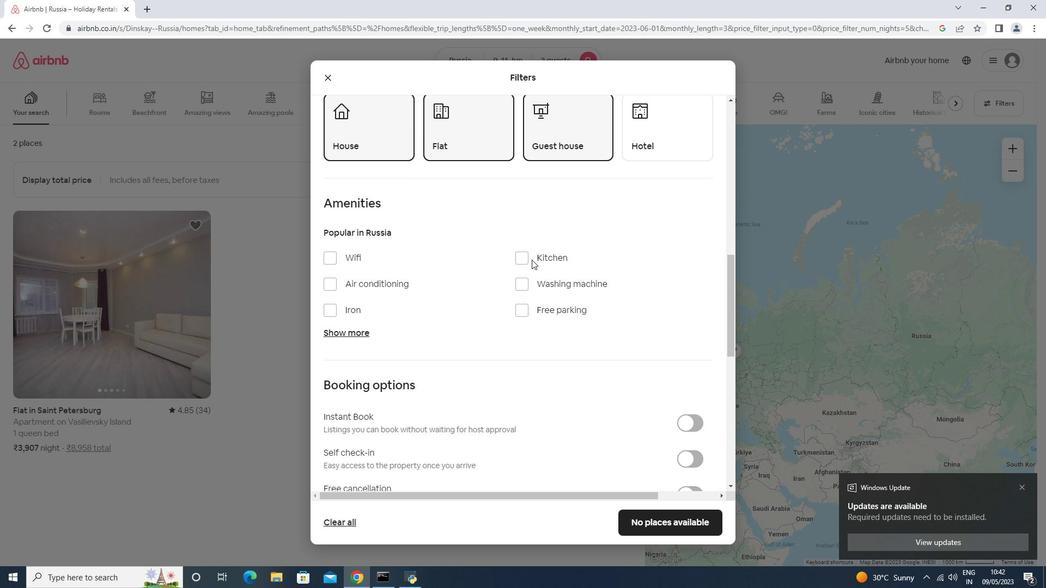 
Action: Mouse scrolled (531, 259) with delta (0, 0)
Screenshot: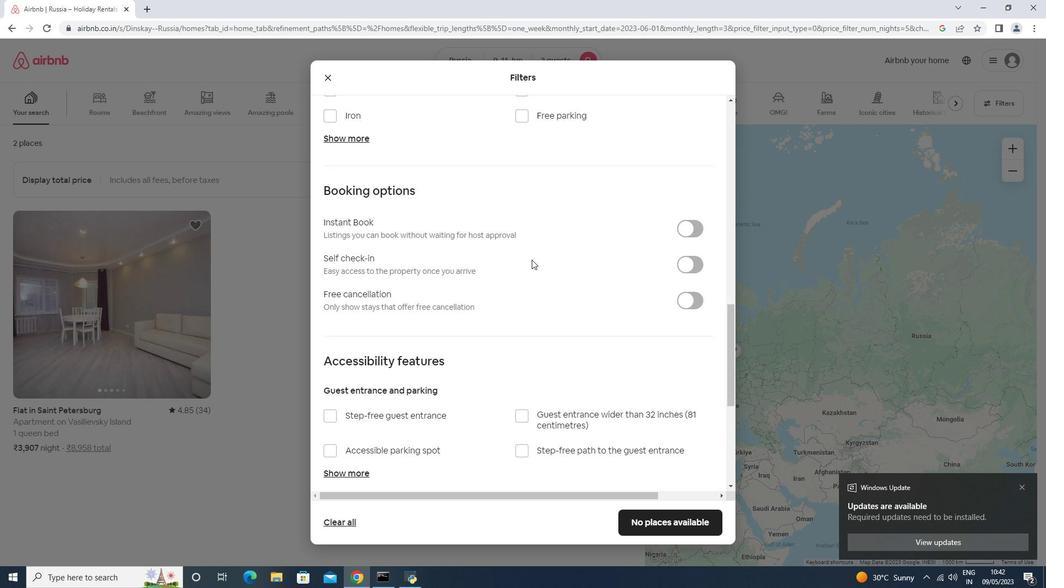 
Action: Mouse scrolled (531, 259) with delta (0, 0)
Screenshot: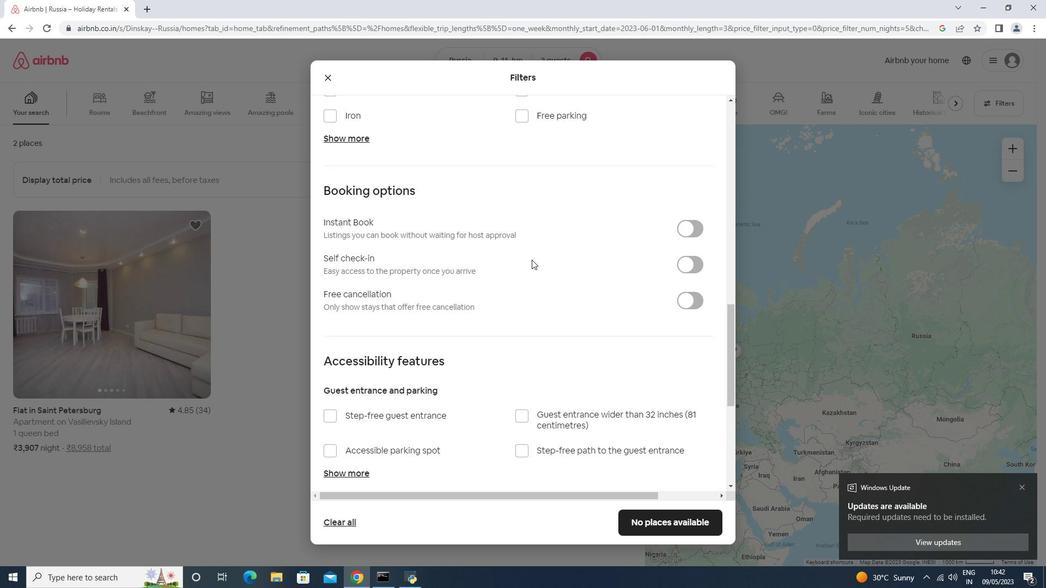 
Action: Mouse scrolled (531, 259) with delta (0, 0)
Screenshot: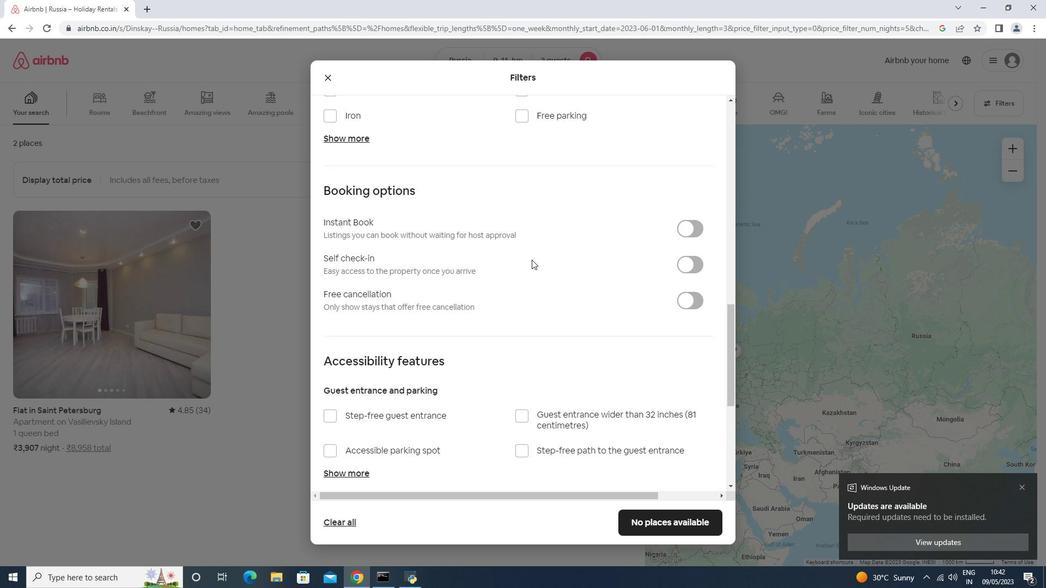
Action: Mouse scrolled (531, 260) with delta (0, 0)
Screenshot: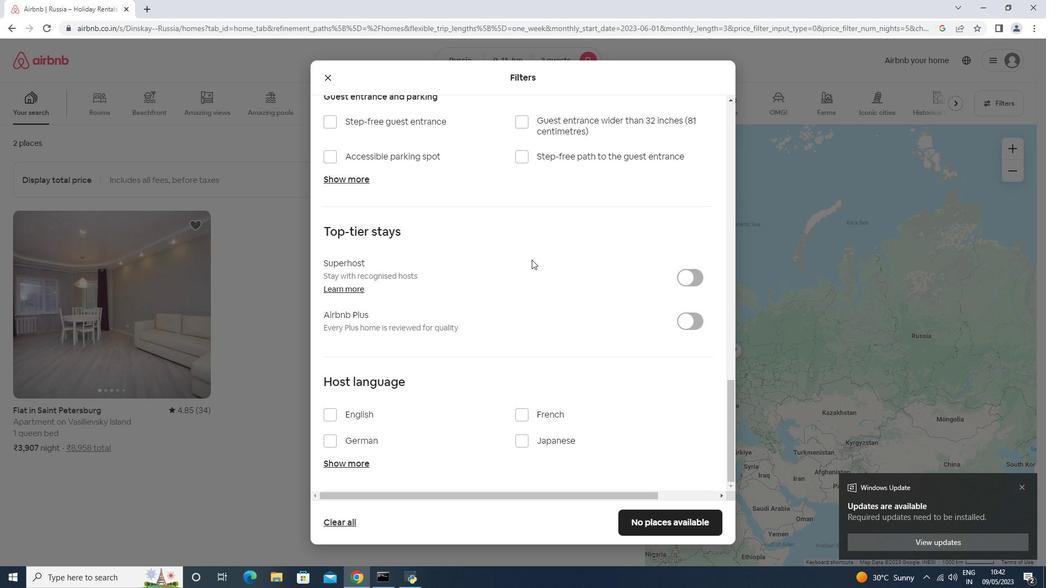 
Action: Mouse scrolled (531, 260) with delta (0, 0)
Screenshot: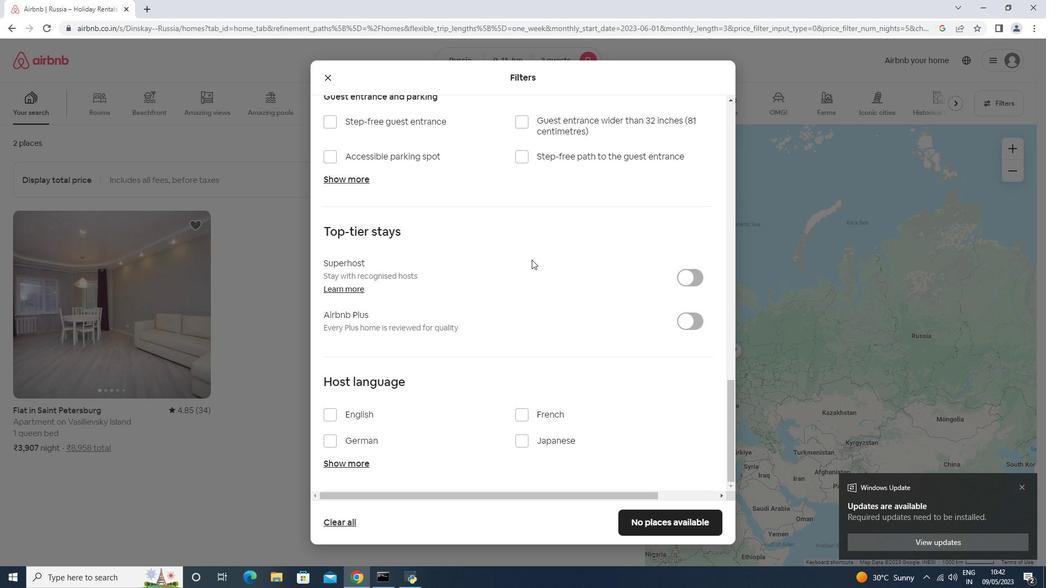 
Action: Mouse scrolled (531, 260) with delta (0, 0)
Screenshot: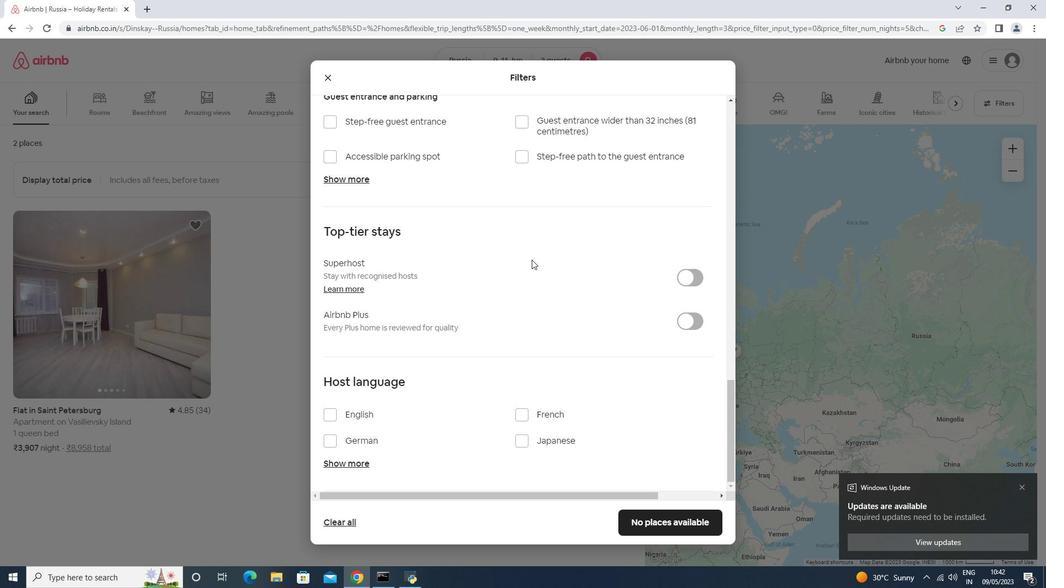 
Action: Mouse scrolled (531, 260) with delta (0, 0)
Screenshot: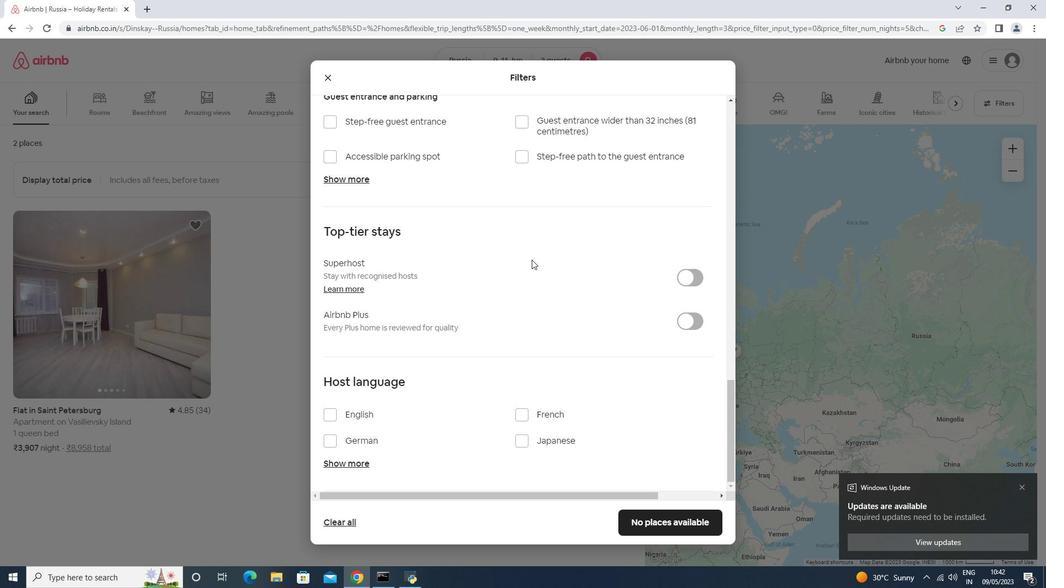 
Action: Mouse moved to (691, 198)
Screenshot: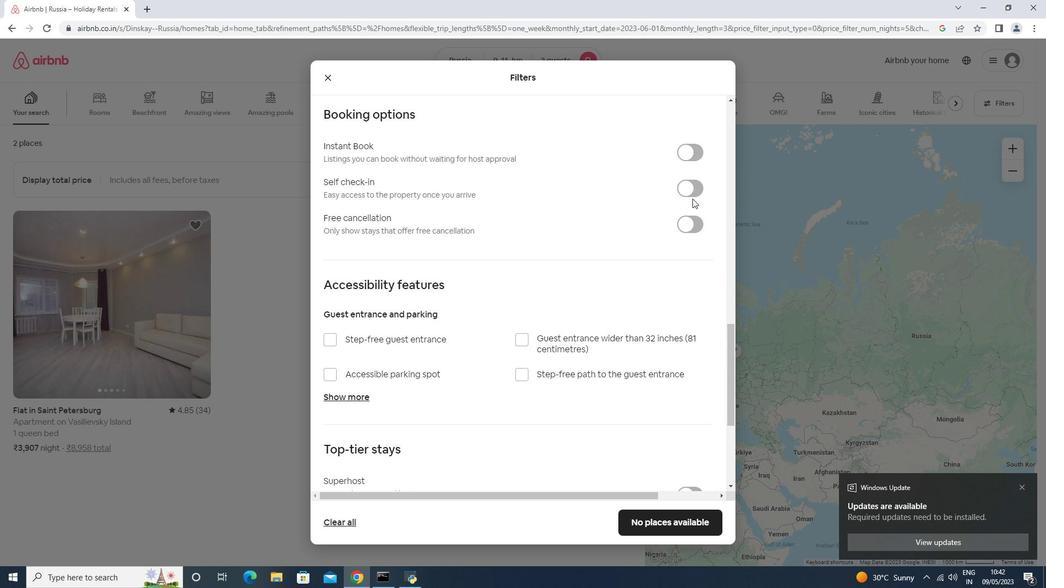 
Action: Mouse pressed left at (691, 198)
Screenshot: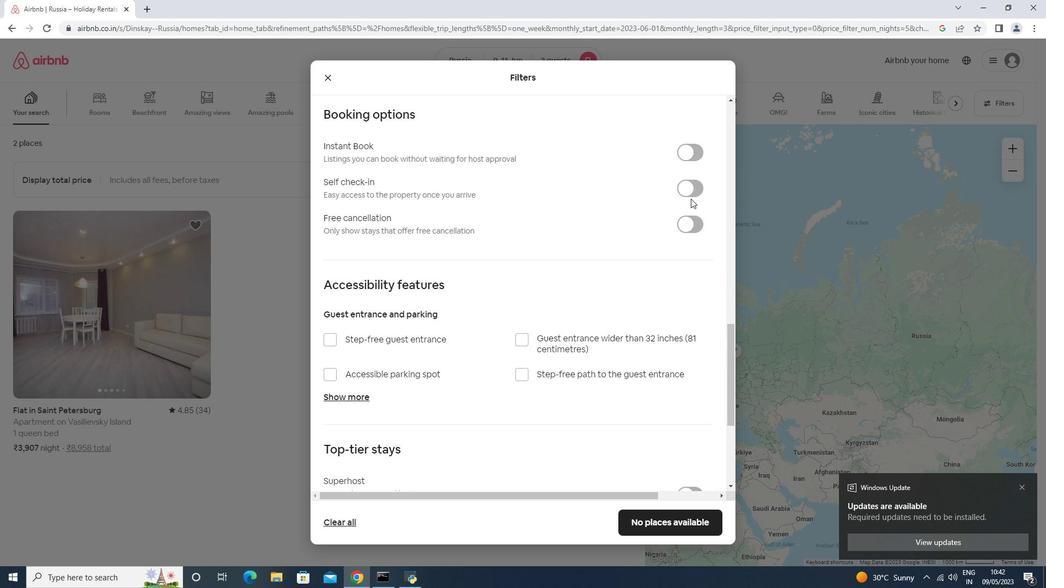 
Action: Mouse moved to (690, 191)
Screenshot: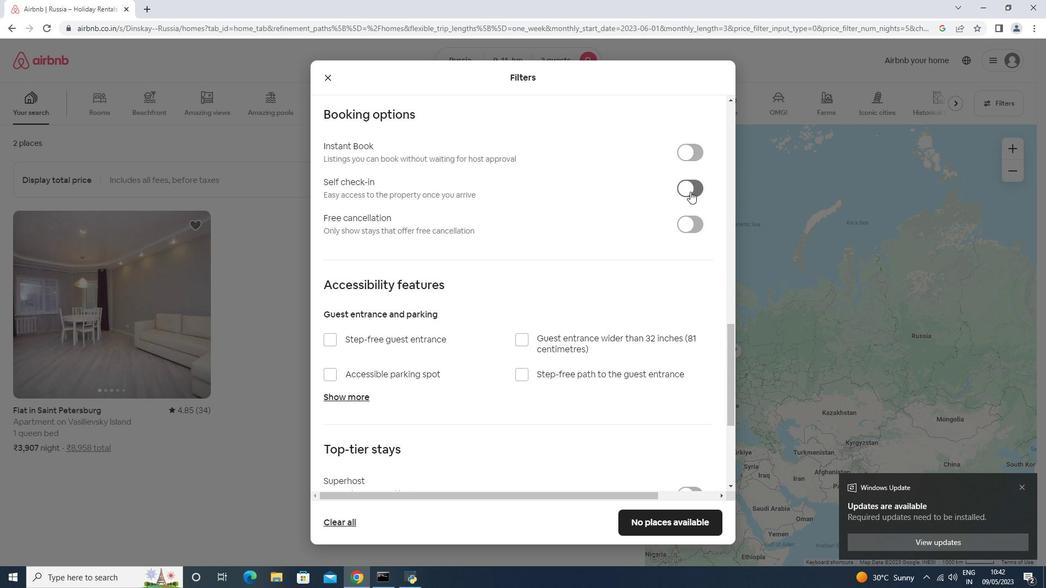 
Action: Mouse pressed left at (690, 191)
Screenshot: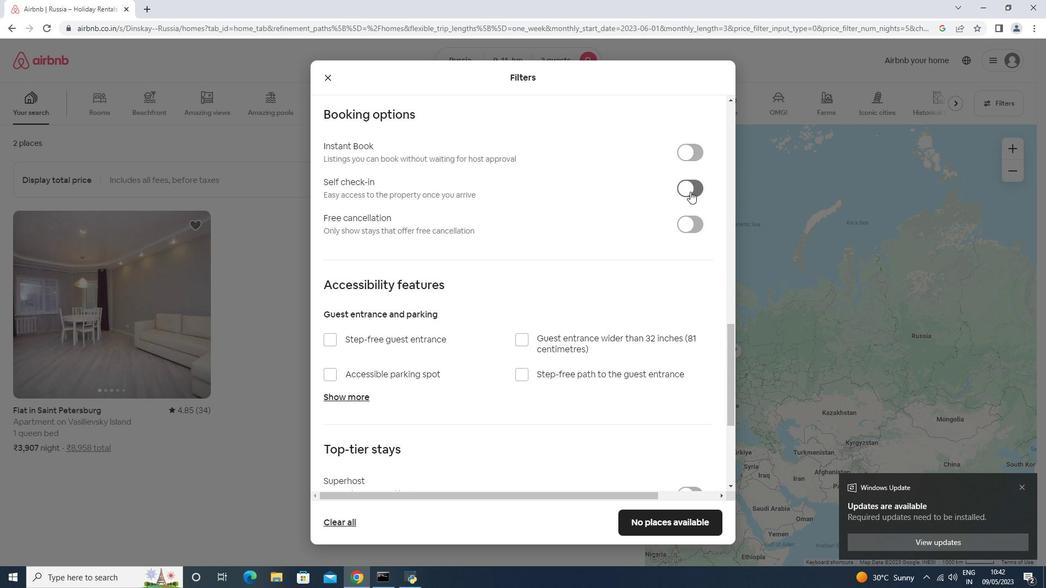 
Action: Mouse moved to (585, 330)
Screenshot: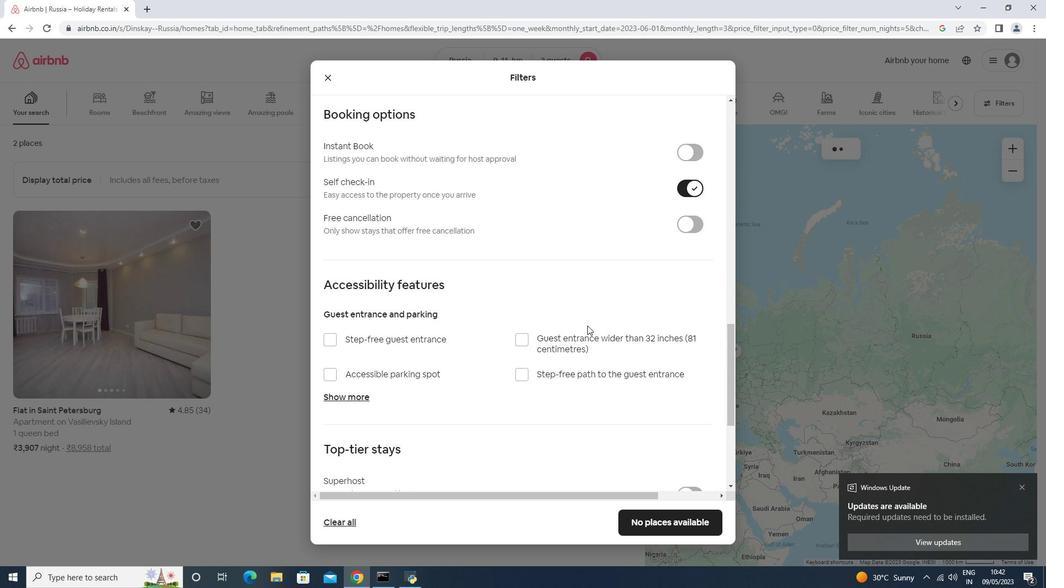 
Action: Mouse scrolled (585, 329) with delta (0, 0)
Screenshot: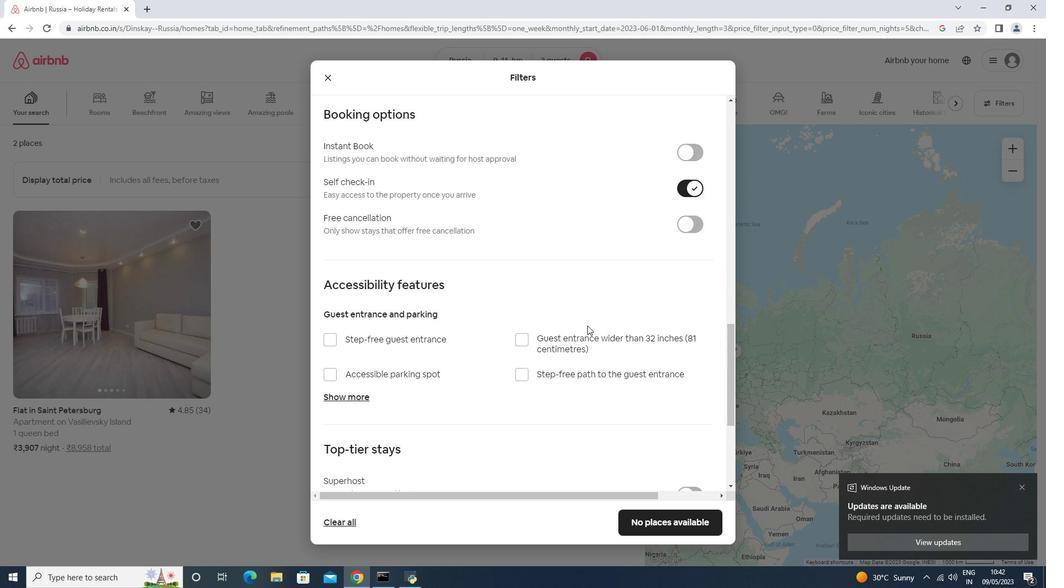 
Action: Mouse scrolled (585, 329) with delta (0, 0)
Screenshot: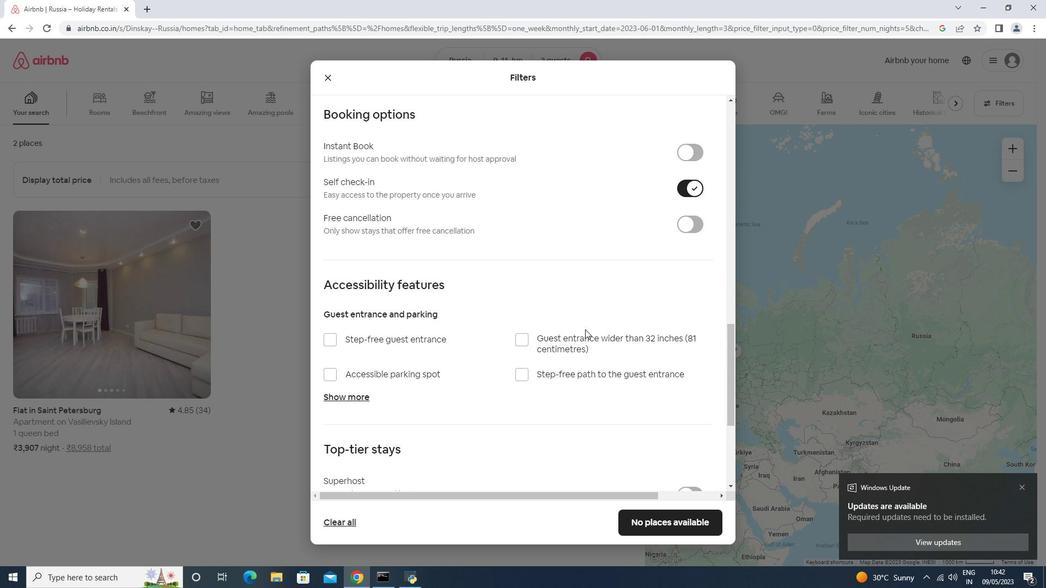 
Action: Mouse scrolled (585, 329) with delta (0, 0)
Screenshot: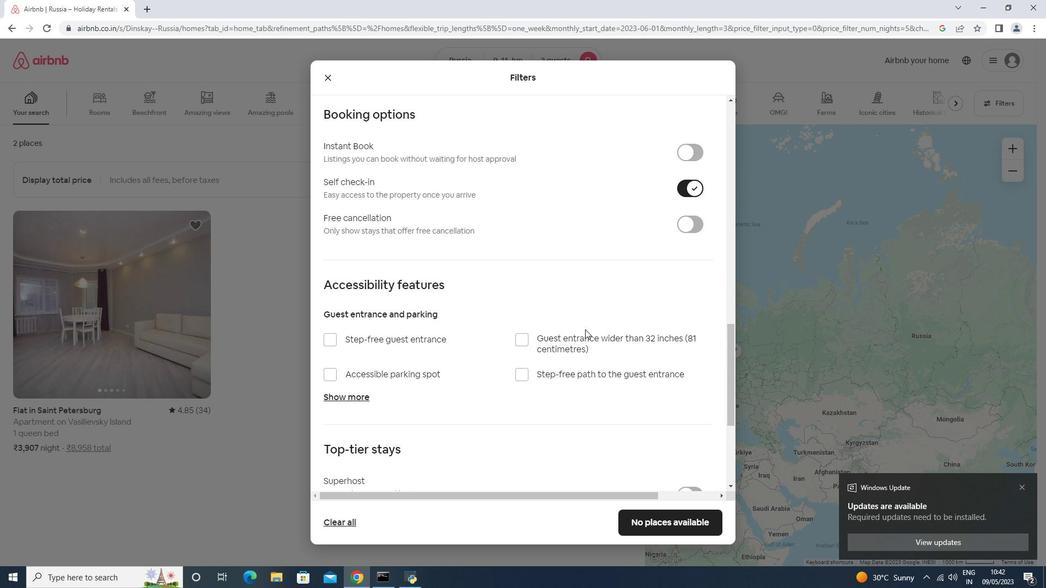 
Action: Mouse scrolled (585, 329) with delta (0, 0)
Screenshot: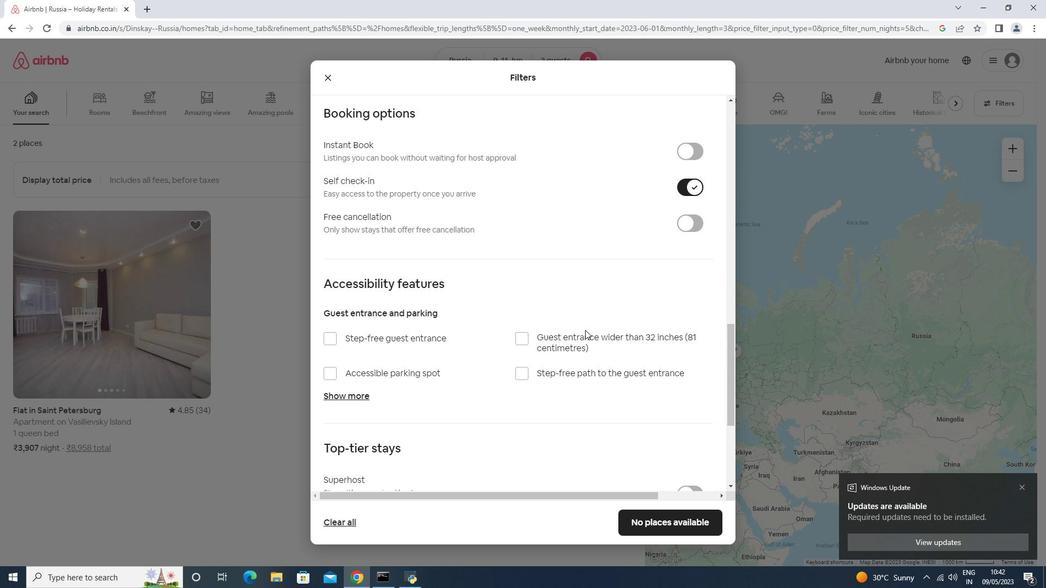 
Action: Mouse scrolled (585, 329) with delta (0, 0)
Screenshot: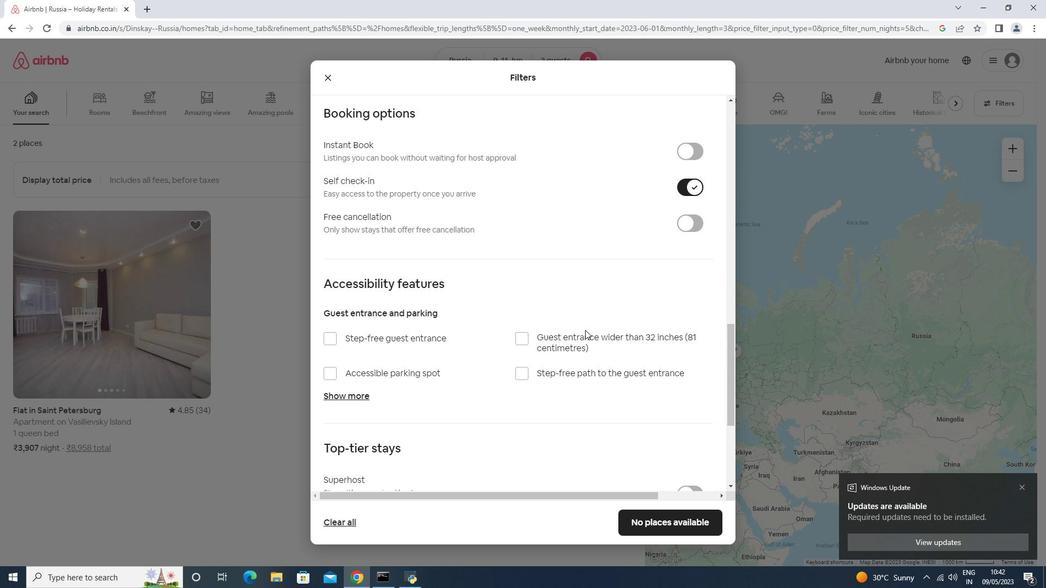 
Action: Mouse scrolled (585, 329) with delta (0, 0)
Screenshot: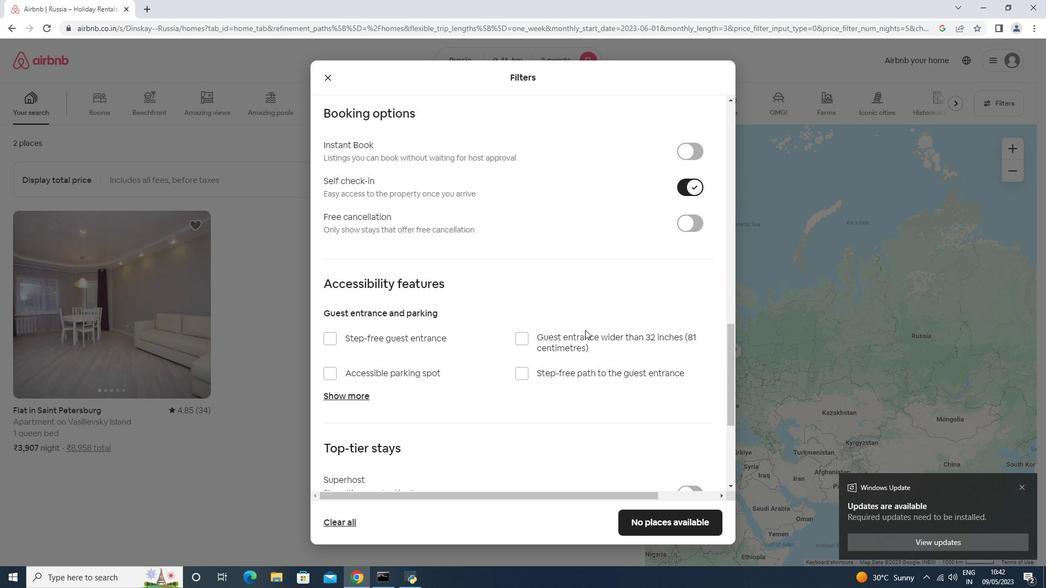 
Action: Mouse scrolled (585, 329) with delta (0, 0)
Screenshot: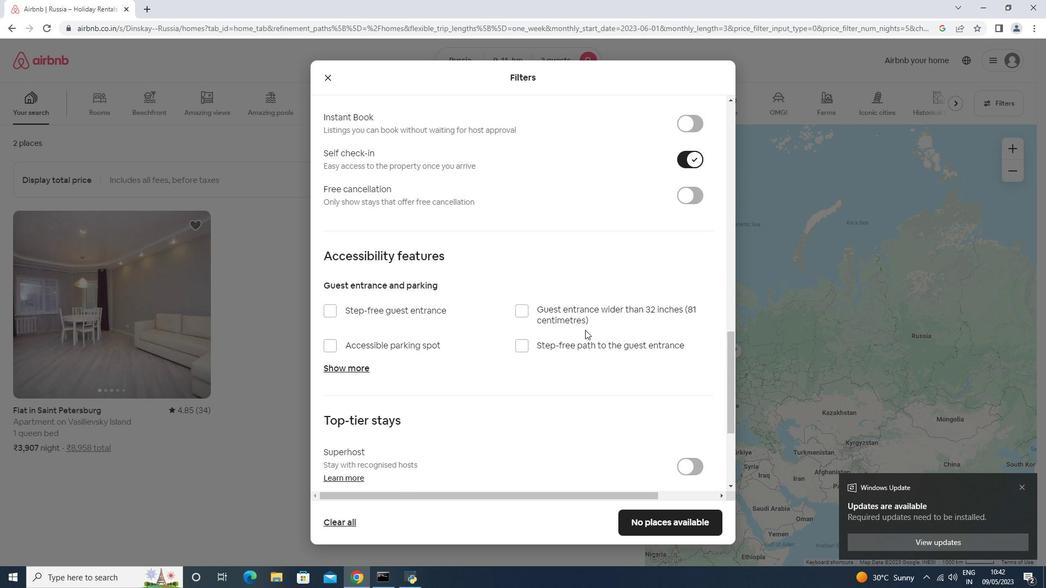 
Action: Mouse scrolled (585, 329) with delta (0, 0)
Screenshot: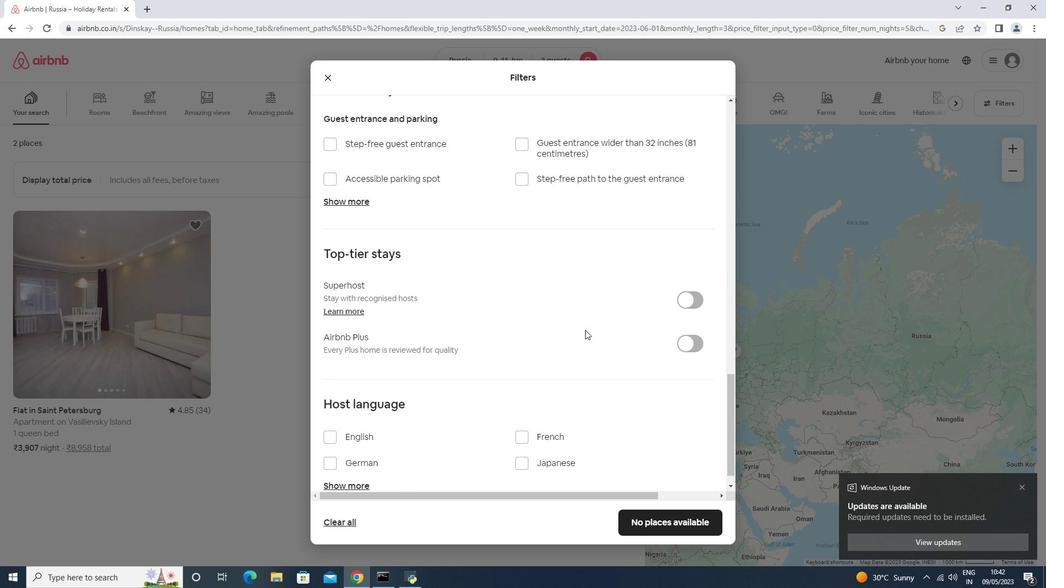 
Action: Mouse scrolled (585, 329) with delta (0, 0)
Screenshot: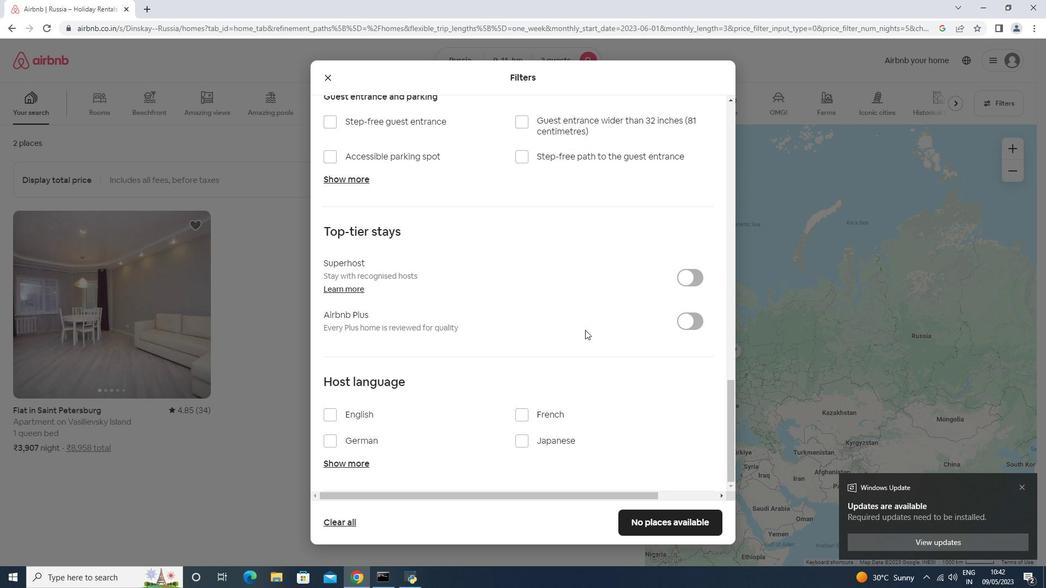 
Action: Mouse scrolled (585, 329) with delta (0, 0)
Screenshot: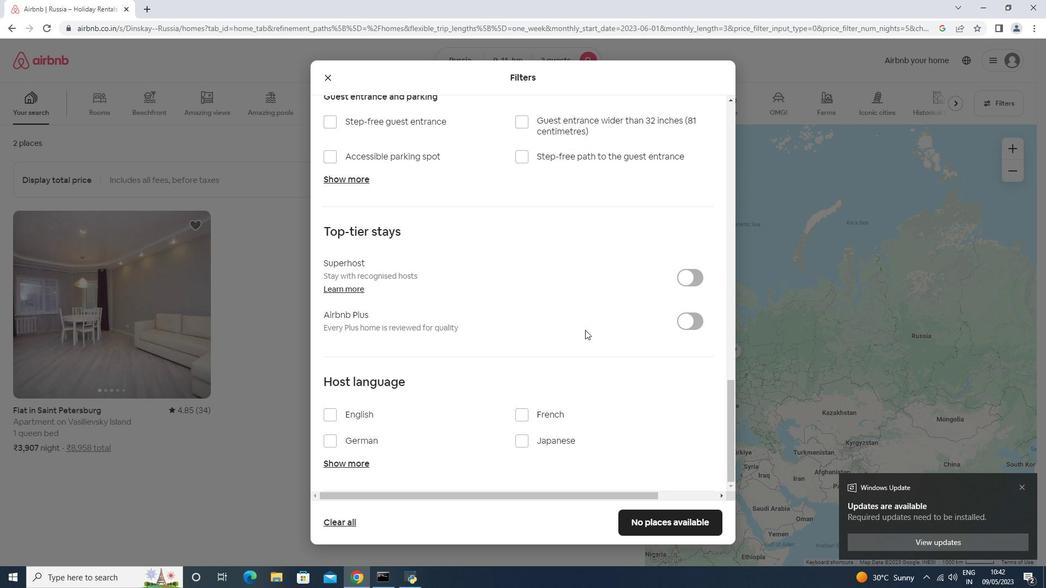 
Action: Mouse scrolled (585, 329) with delta (0, 0)
Screenshot: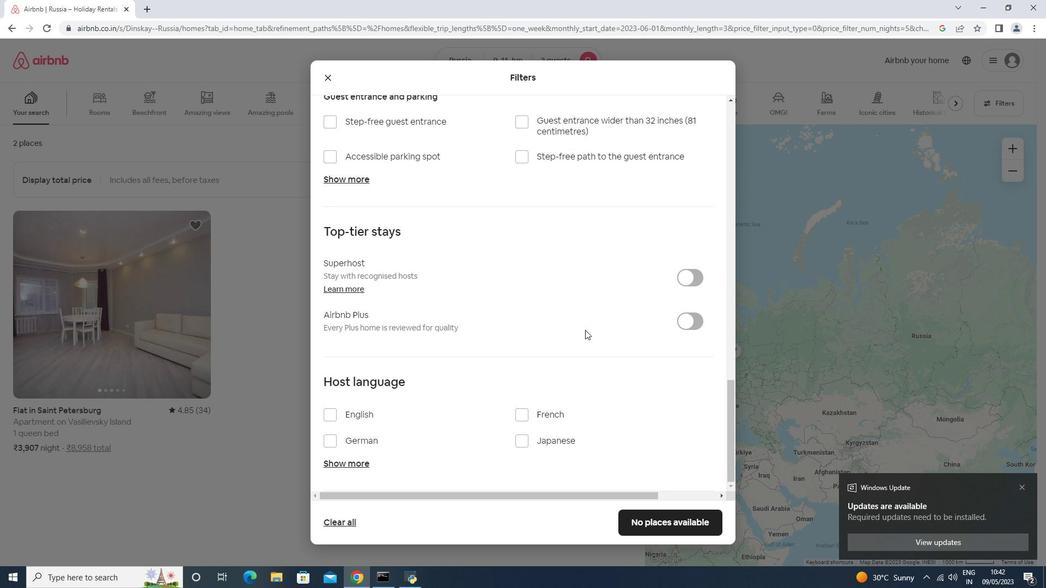 
Action: Mouse scrolled (585, 329) with delta (0, 0)
Screenshot: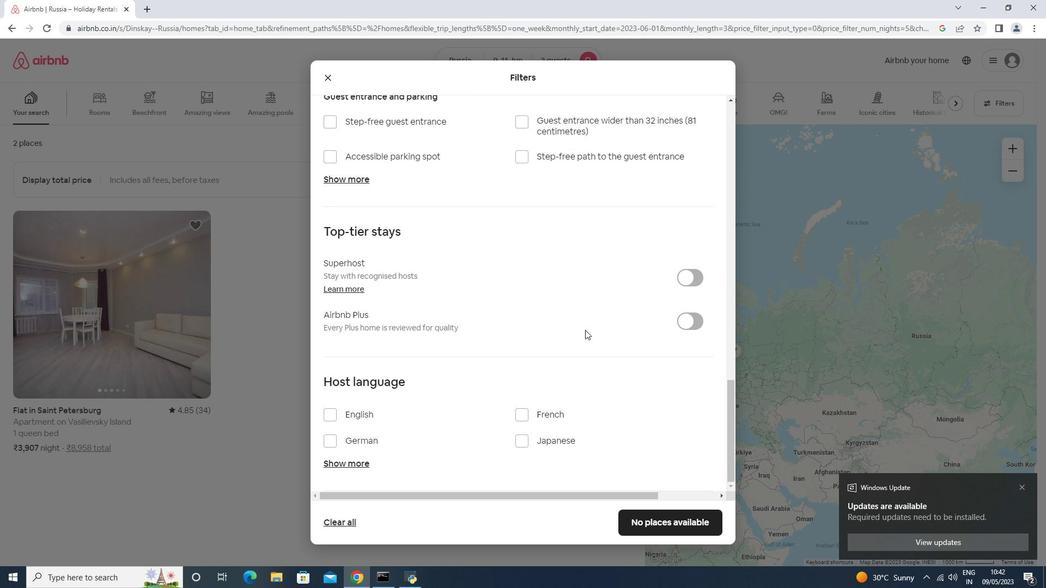 
Action: Mouse moved to (396, 416)
Screenshot: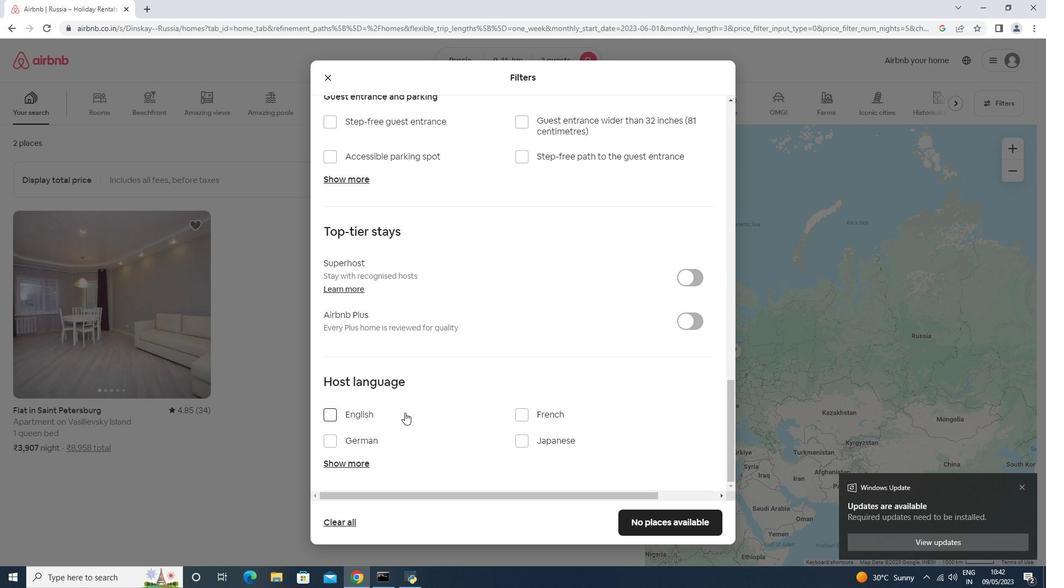 
Action: Mouse pressed left at (396, 416)
Screenshot: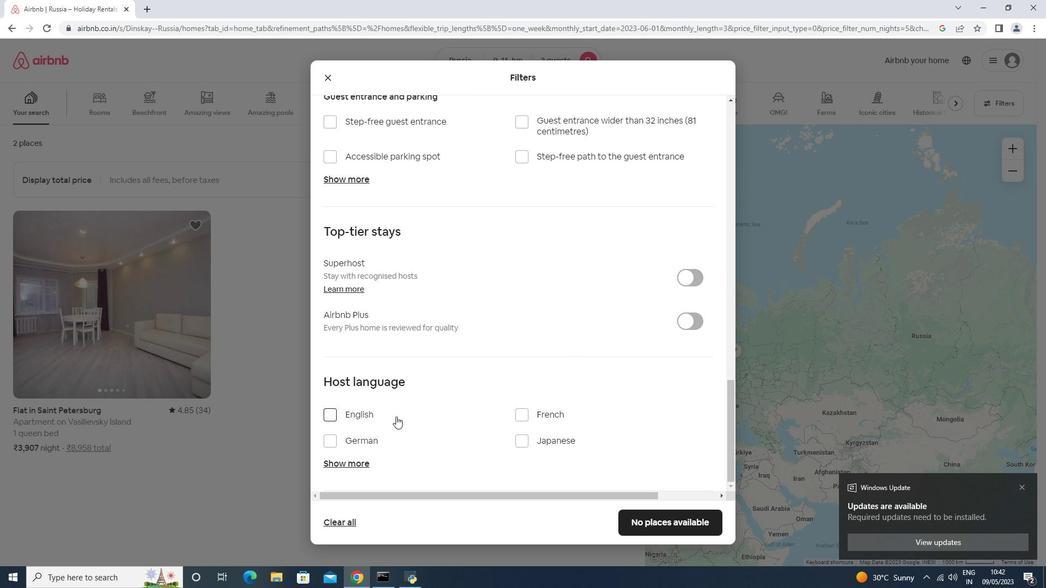 
Action: Mouse moved to (646, 525)
Screenshot: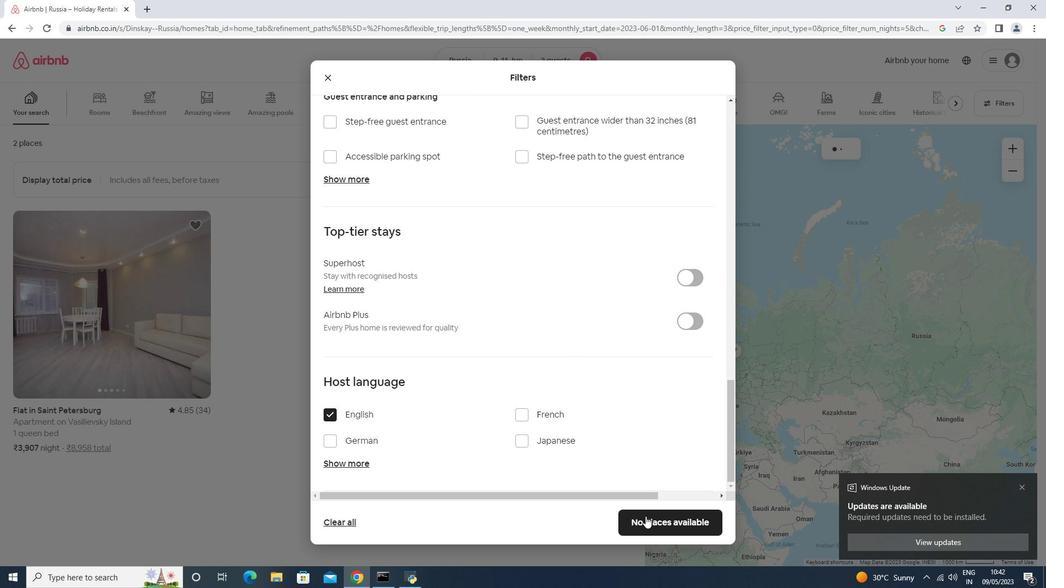 
Action: Mouse pressed left at (646, 525)
Screenshot: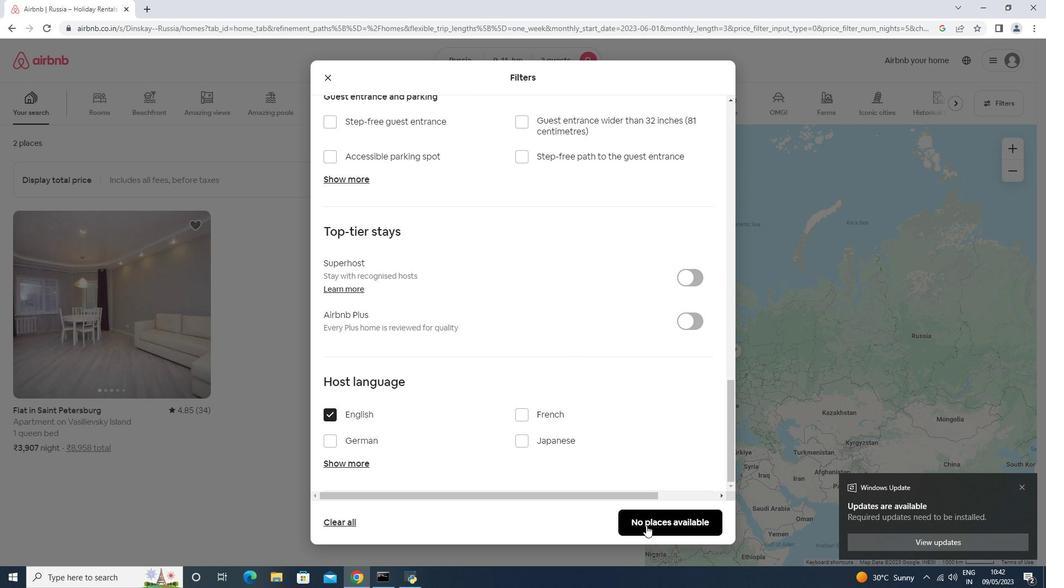 
